 Task: In the  document Regularexercise.rtf, select heading and apply ' Italics' Use the "find feature" to find mentioned word and apply Strikethrough in: 'chronic diseases'. Insert smartchip (Place) on bottom of the page New York Insert the mentioned footnote for 30th word with font style Arial and font size 8: The source material provides additional context
Action: Mouse moved to (302, 346)
Screenshot: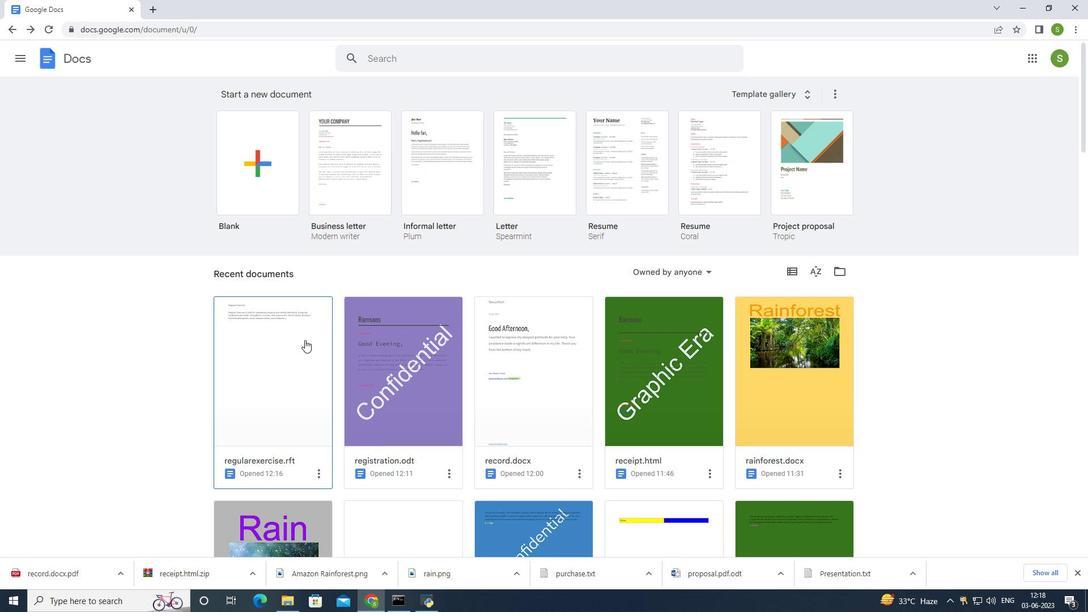 
Action: Mouse pressed left at (302, 346)
Screenshot: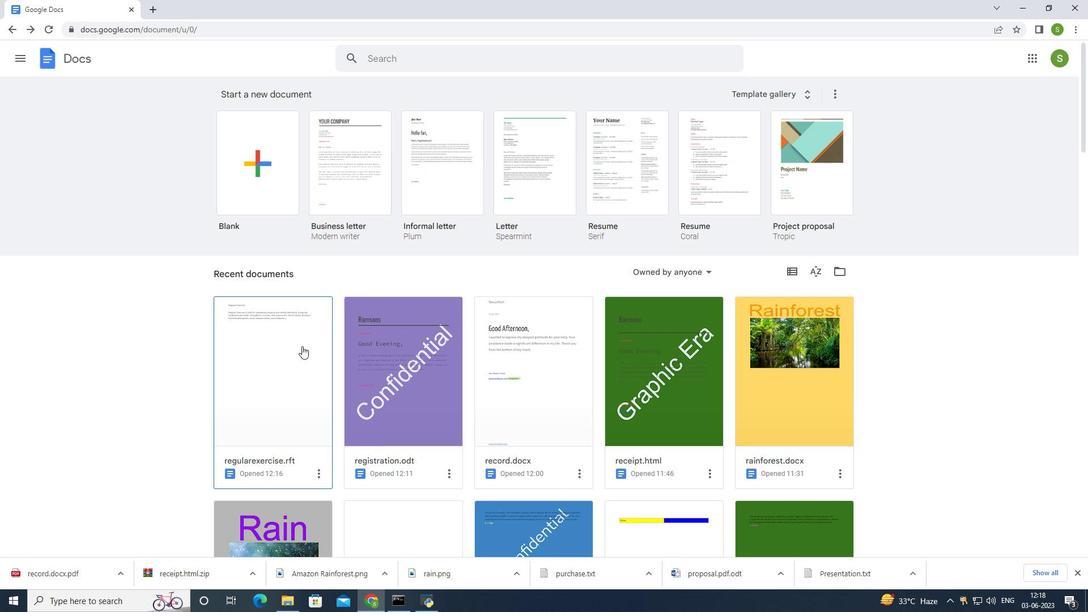 
Action: Mouse moved to (534, 163)
Screenshot: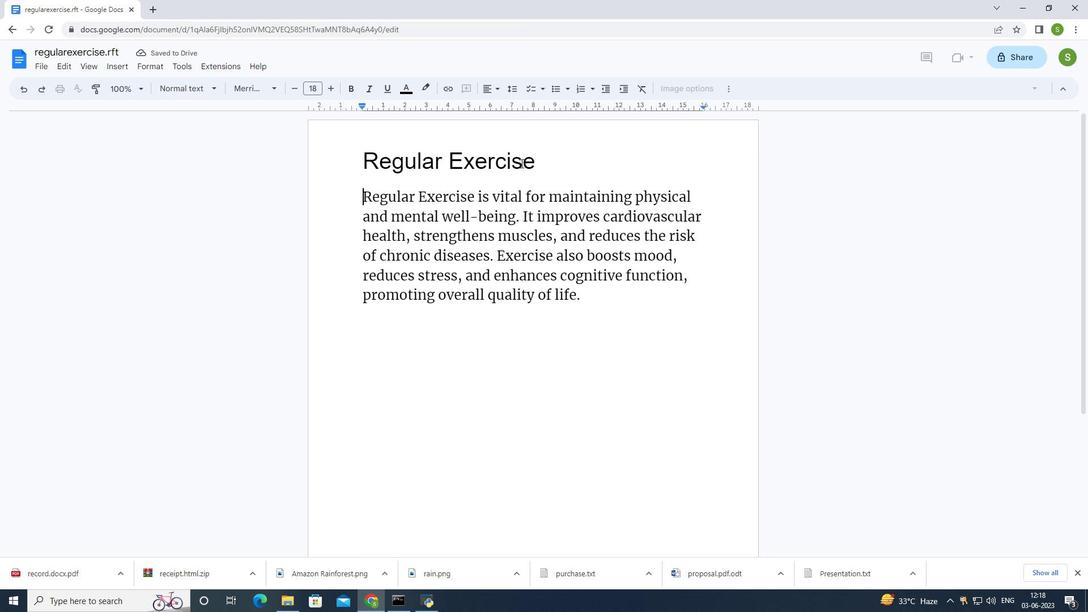 
Action: Mouse pressed left at (534, 163)
Screenshot: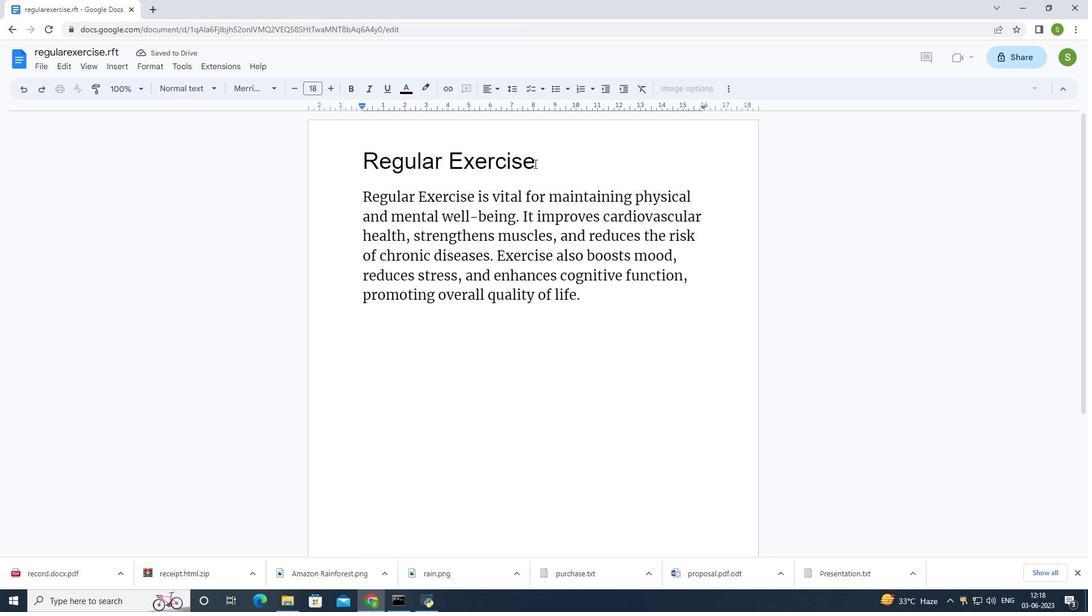 
Action: Mouse moved to (536, 162)
Screenshot: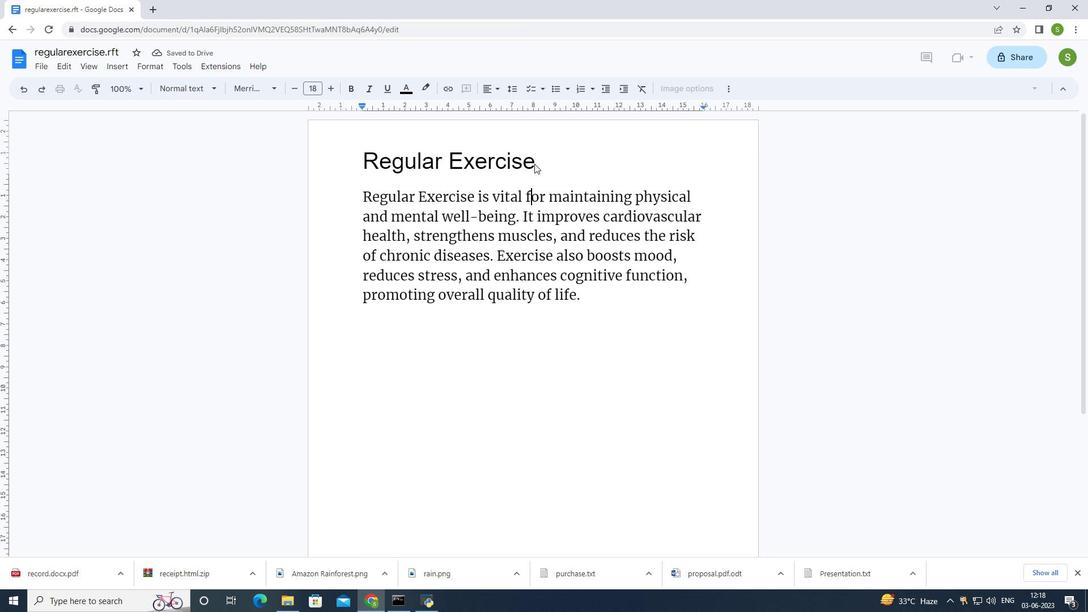 
Action: Mouse pressed left at (536, 162)
Screenshot: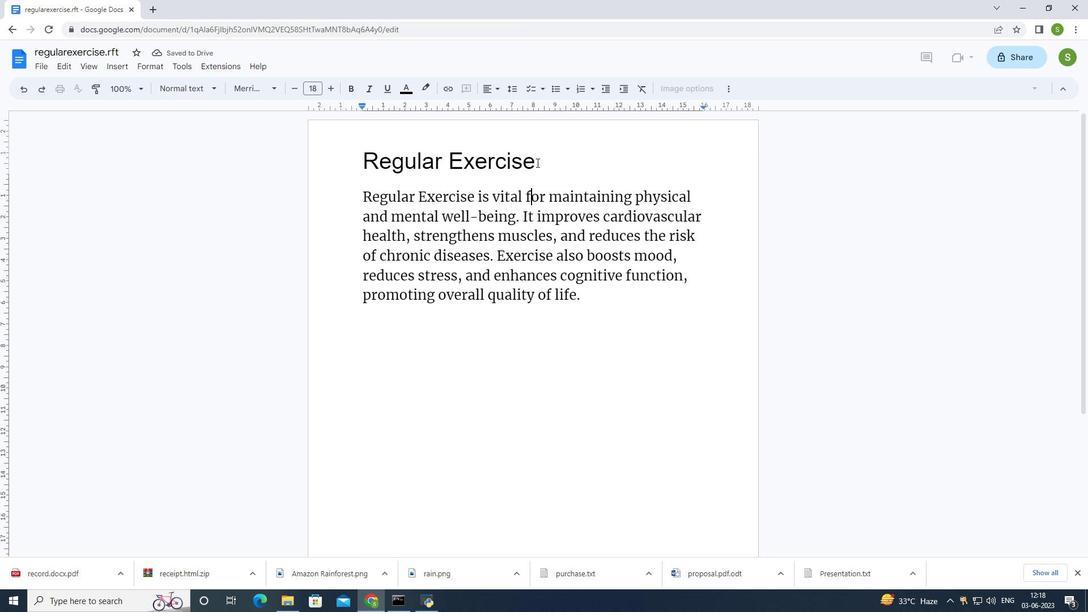 
Action: Mouse pressed left at (536, 162)
Screenshot: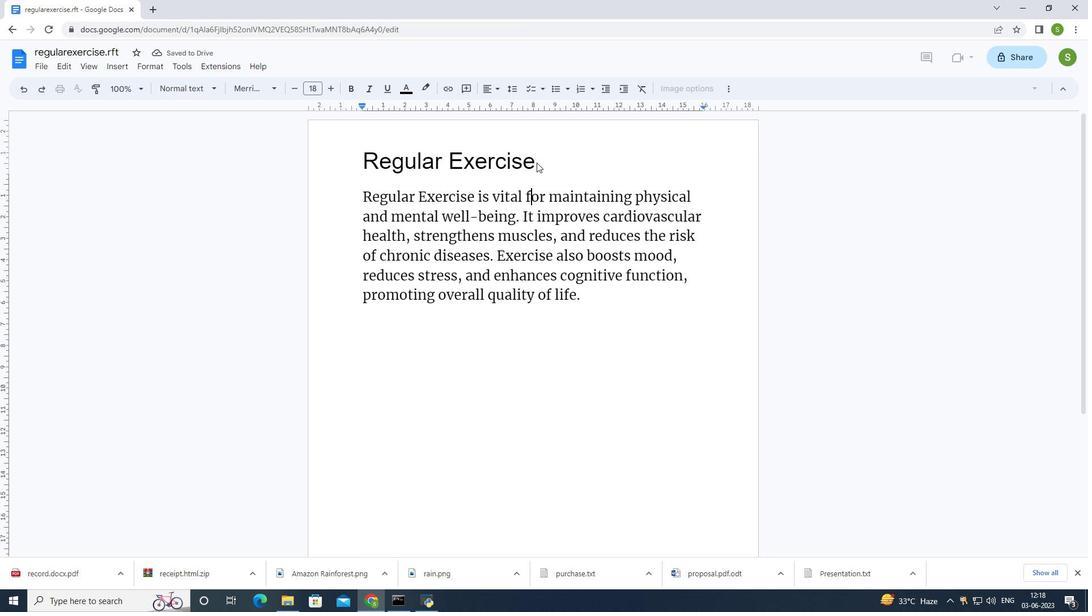 
Action: Mouse pressed left at (536, 162)
Screenshot: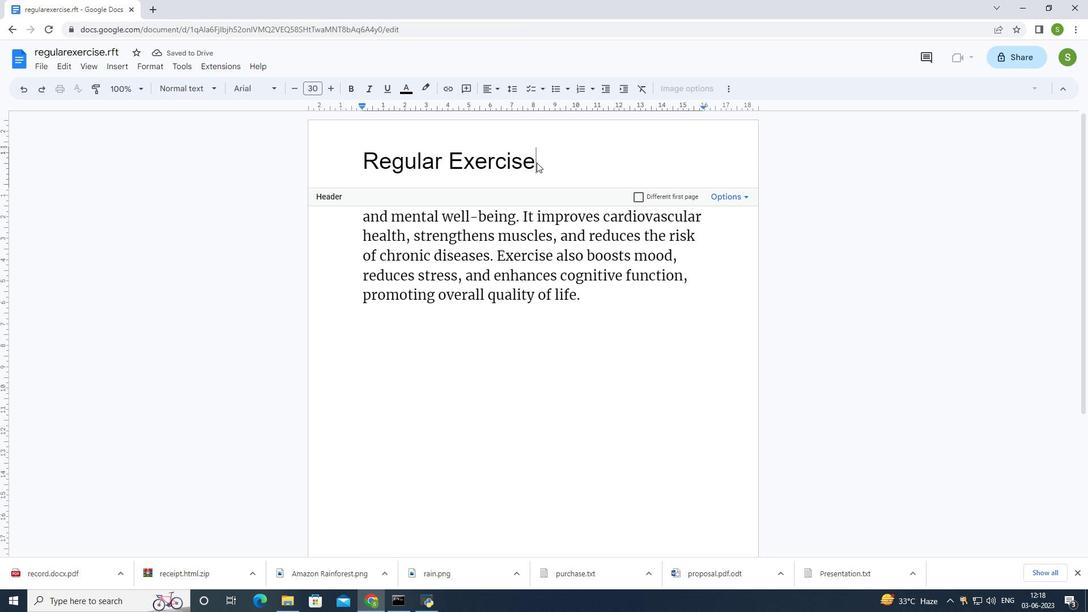 
Action: Mouse moved to (373, 91)
Screenshot: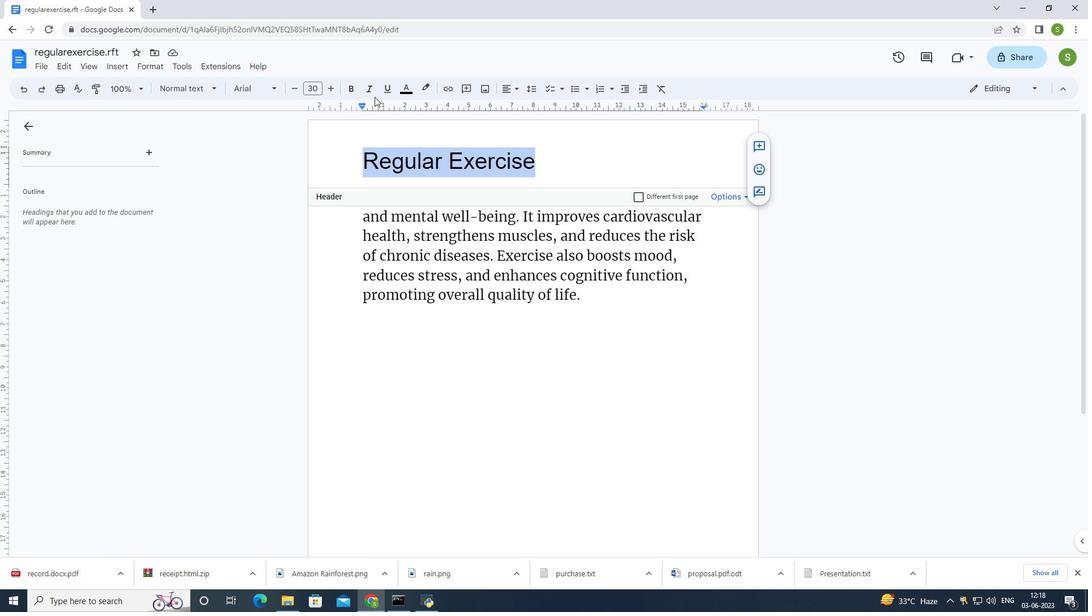 
Action: Mouse pressed left at (373, 91)
Screenshot: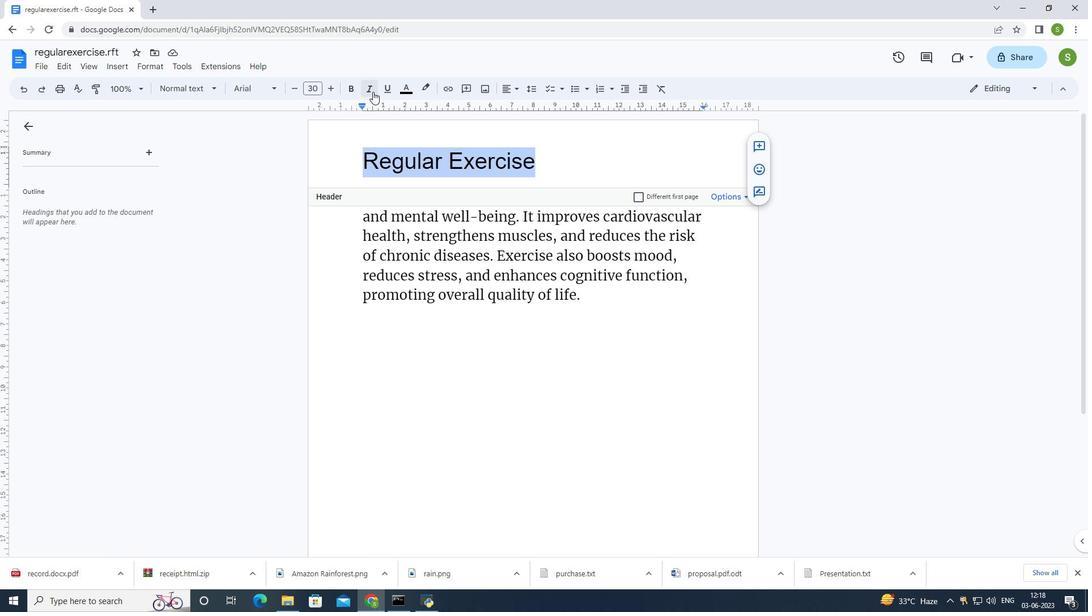 
Action: Mouse moved to (483, 373)
Screenshot: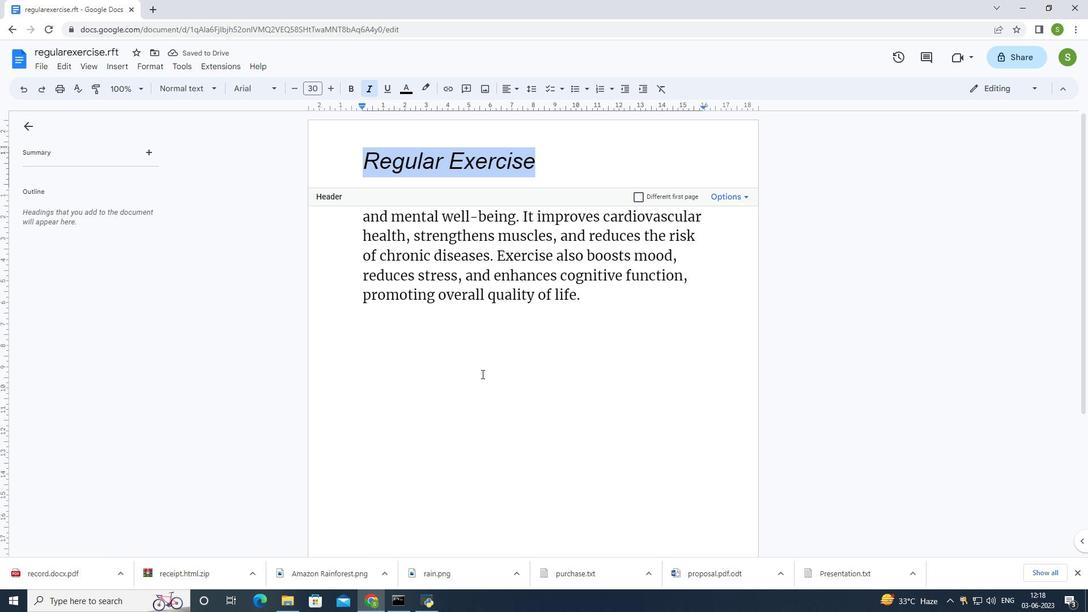 
Action: Mouse pressed left at (483, 373)
Screenshot: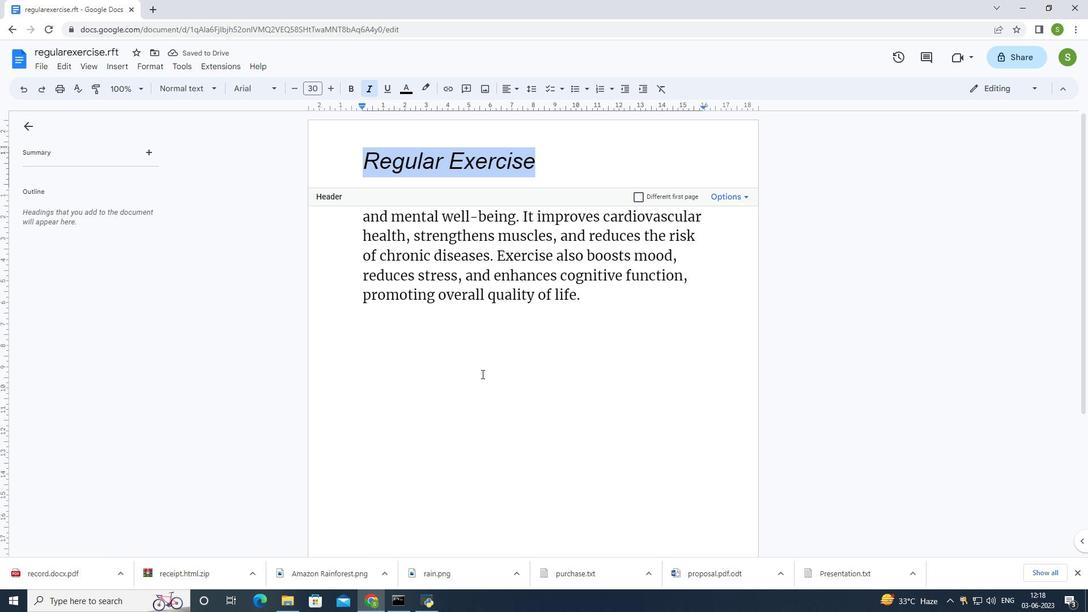 
Action: Mouse moved to (188, 68)
Screenshot: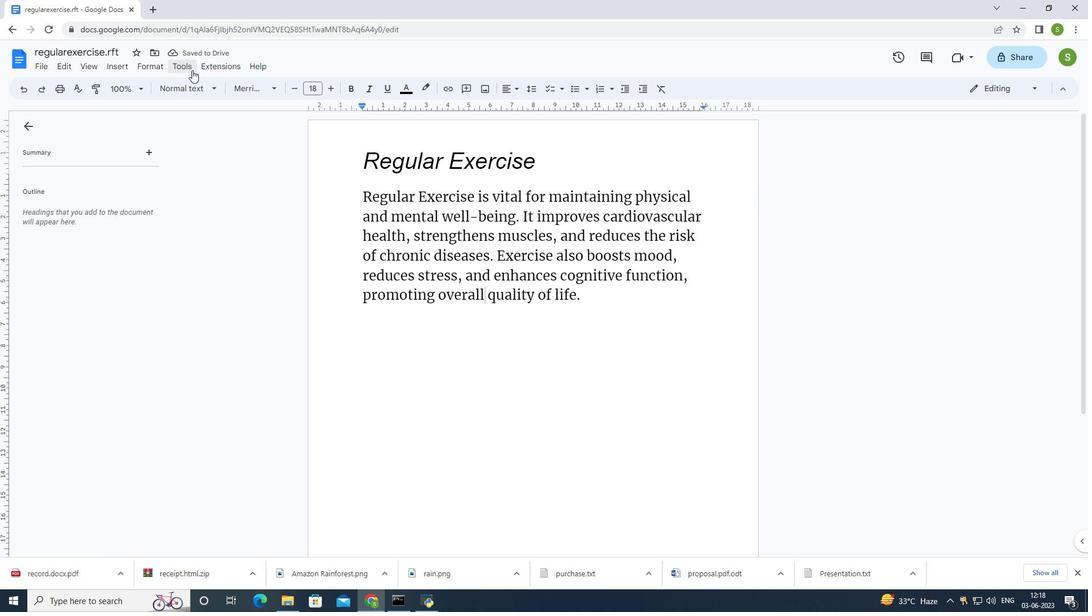 
Action: Mouse pressed left at (188, 68)
Screenshot: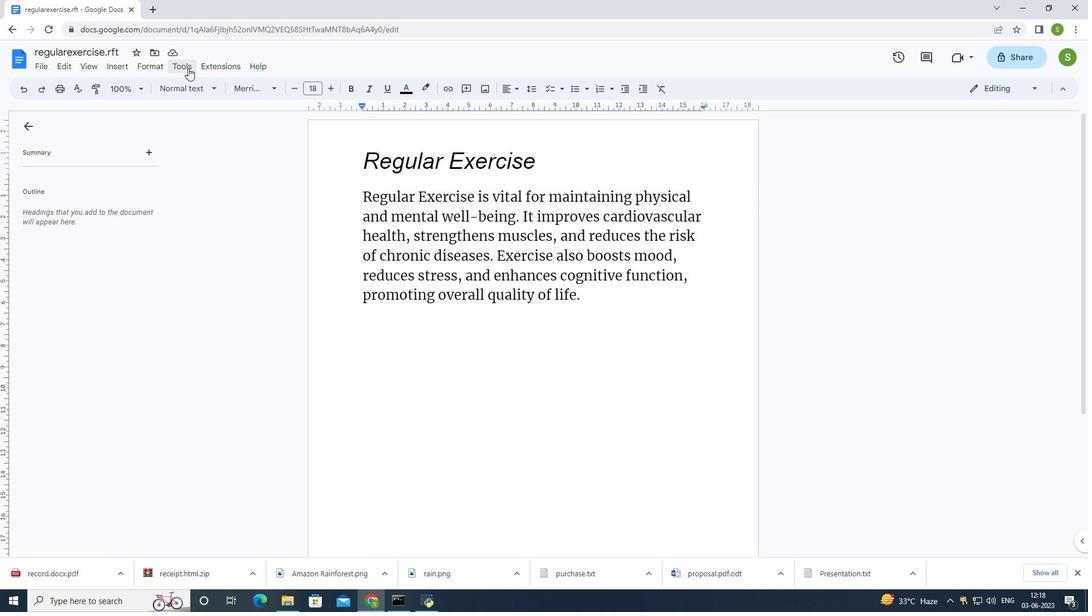 
Action: Mouse moved to (85, 259)
Screenshot: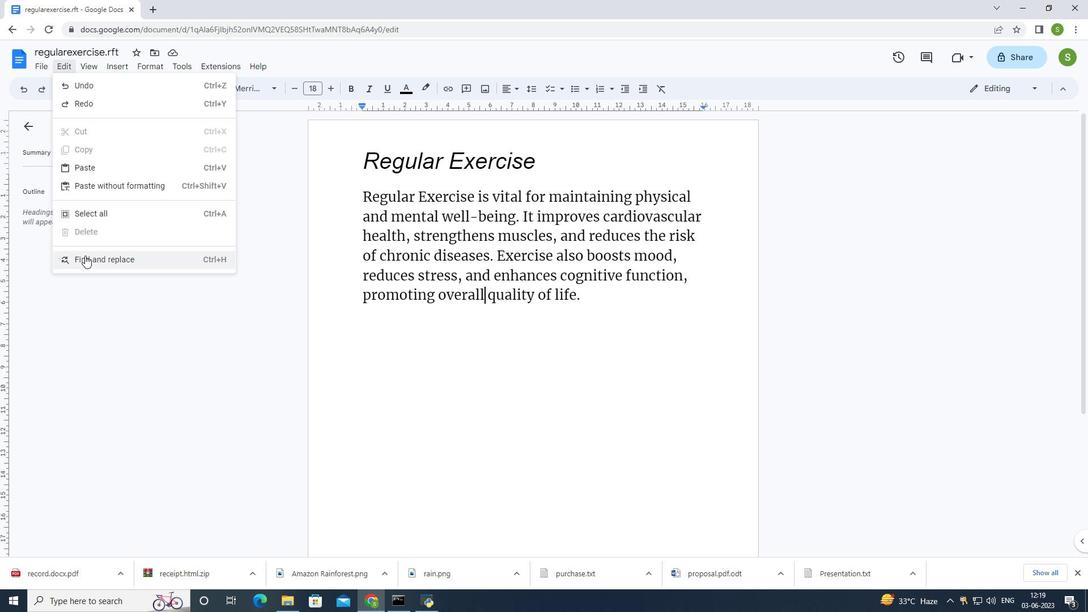 
Action: Mouse pressed left at (85, 259)
Screenshot: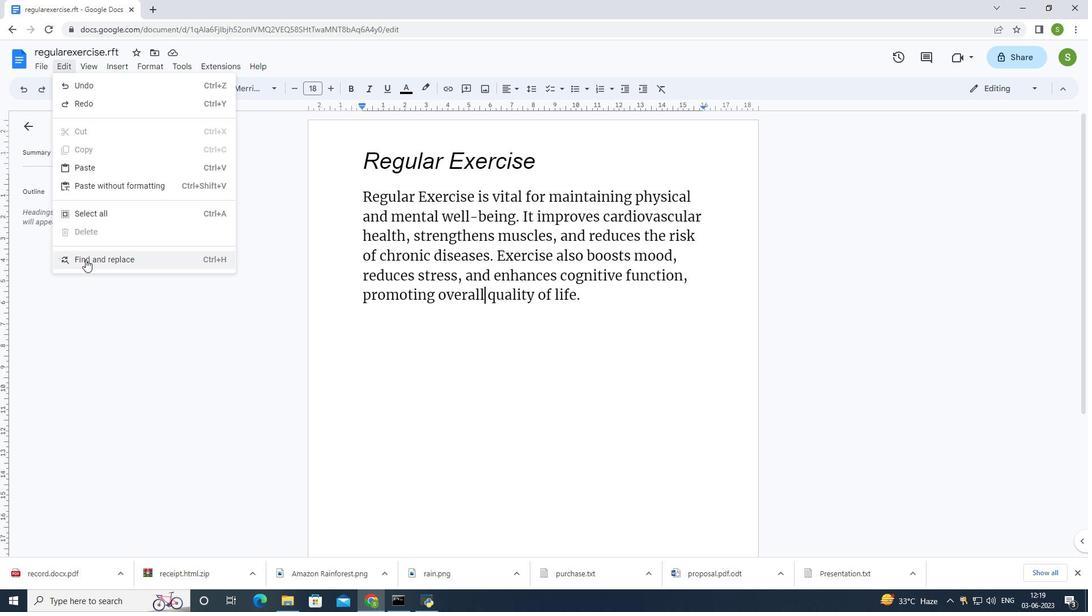 
Action: Mouse moved to (530, 243)
Screenshot: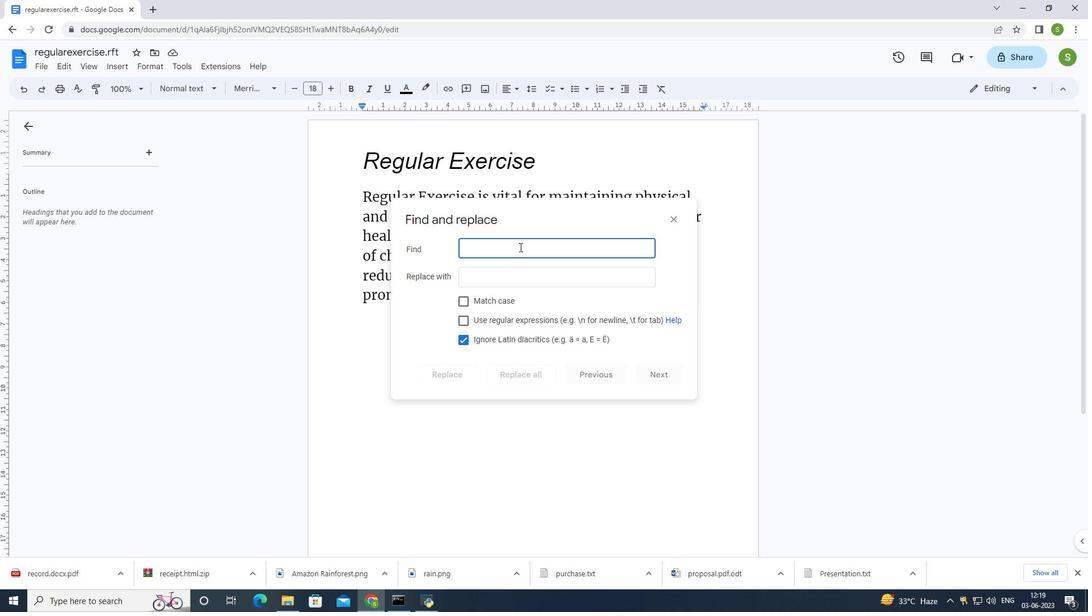
Action: Key pressed chronic
Screenshot: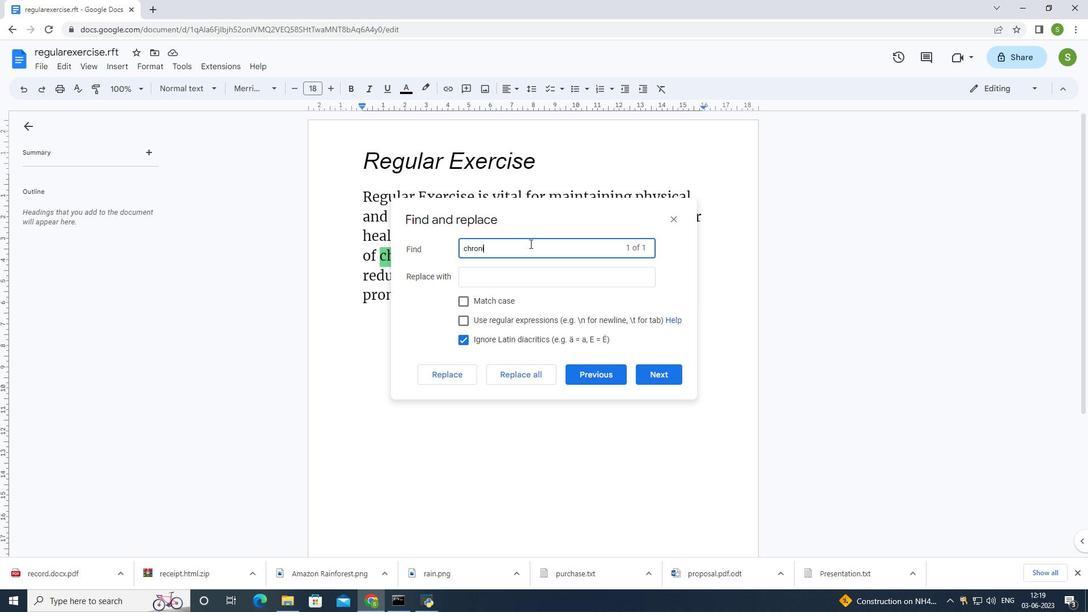 
Action: Mouse moved to (525, 273)
Screenshot: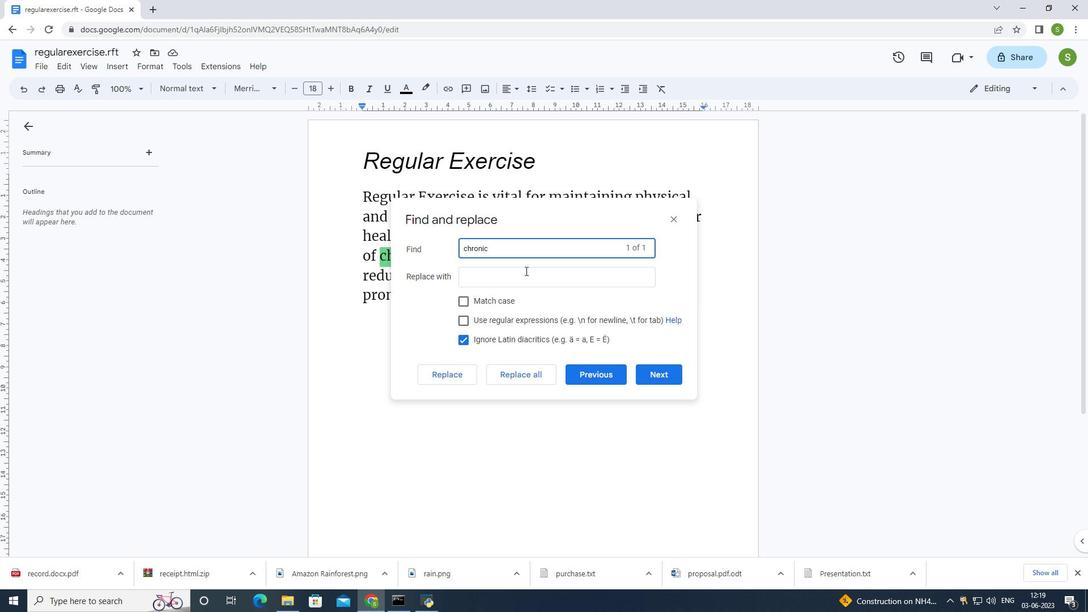 
Action: Mouse pressed left at (525, 273)
Screenshot: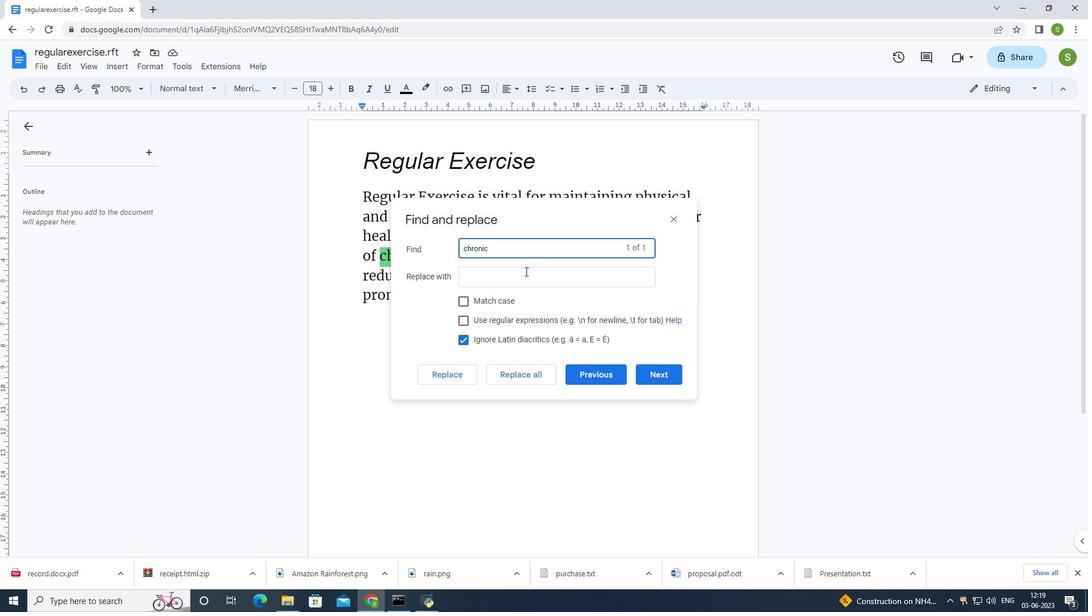 
Action: Mouse moved to (548, 263)
Screenshot: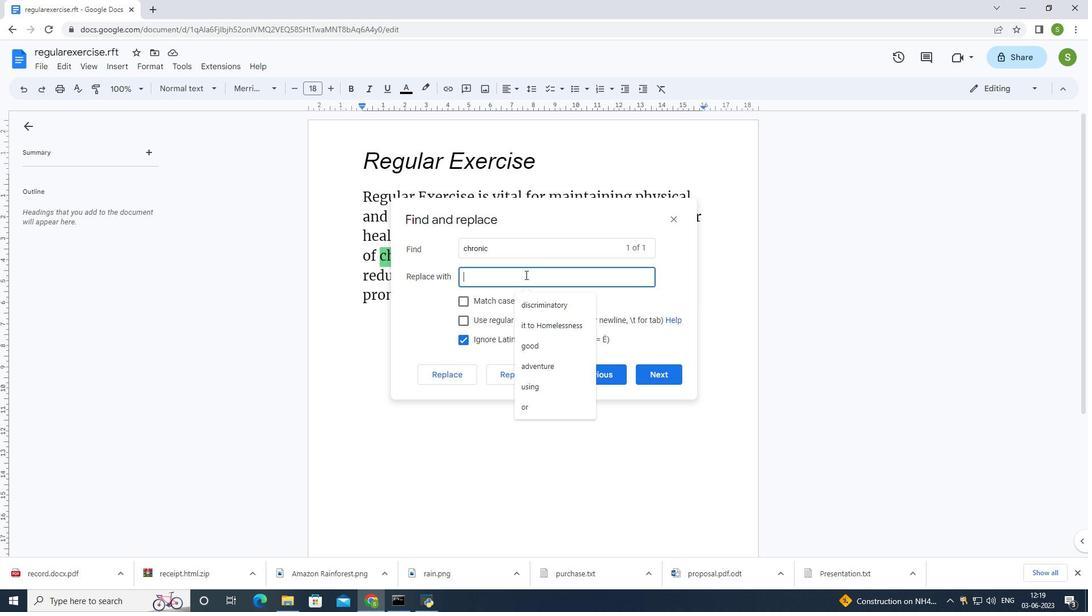 
Action: Key pressed diseases
Screenshot: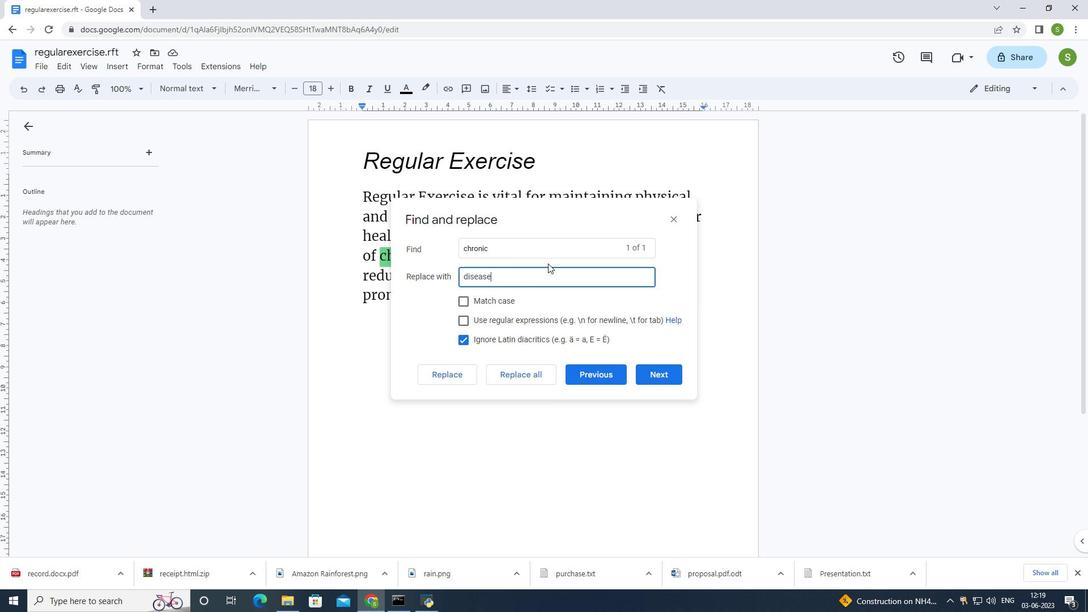 
Action: Mouse moved to (456, 379)
Screenshot: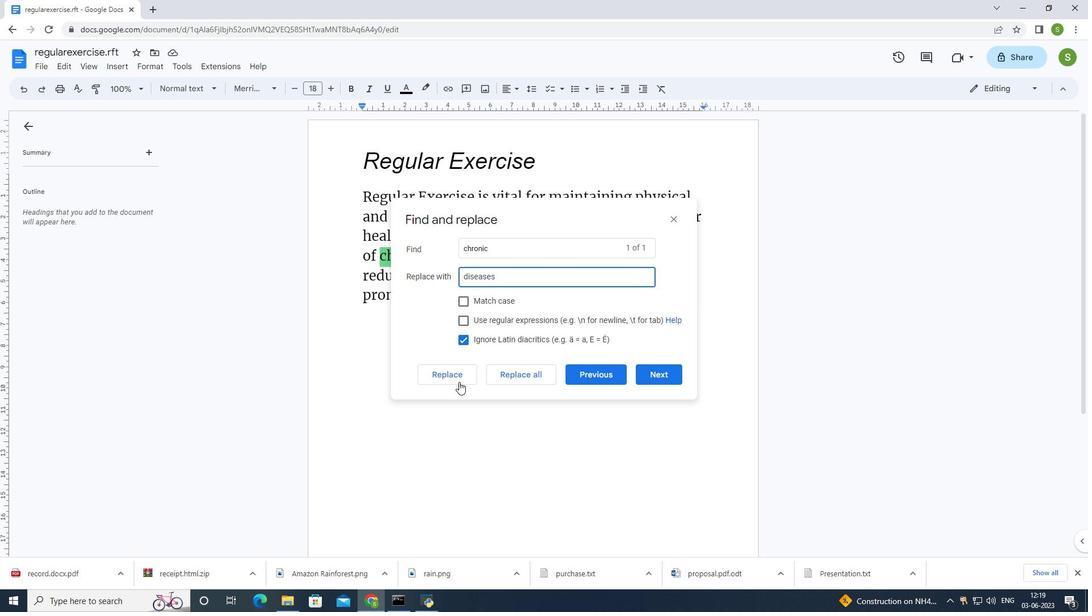 
Action: Mouse pressed left at (456, 379)
Screenshot: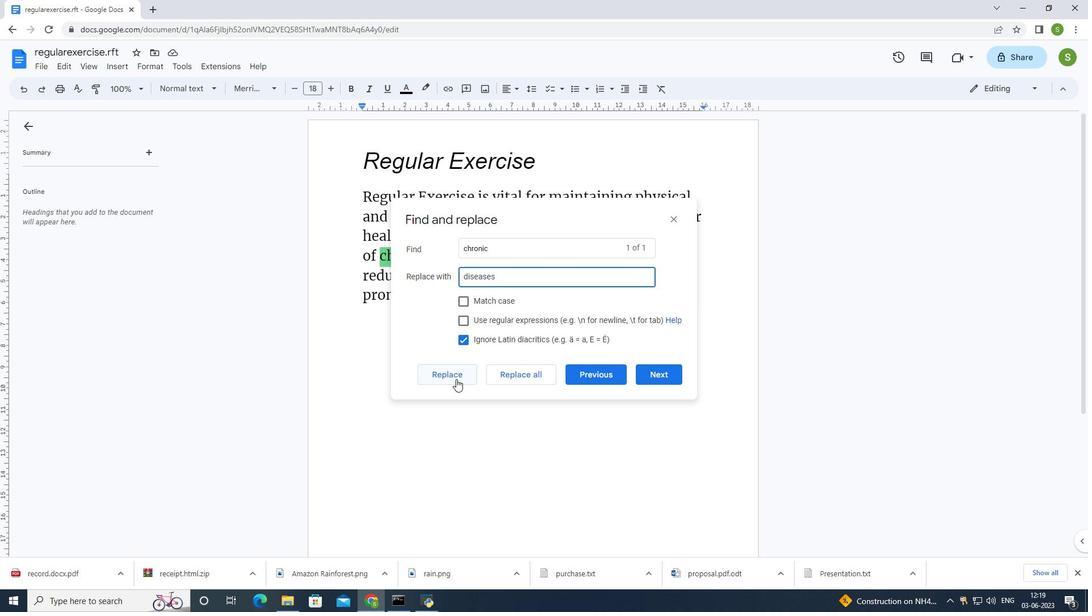 
Action: Mouse moved to (669, 219)
Screenshot: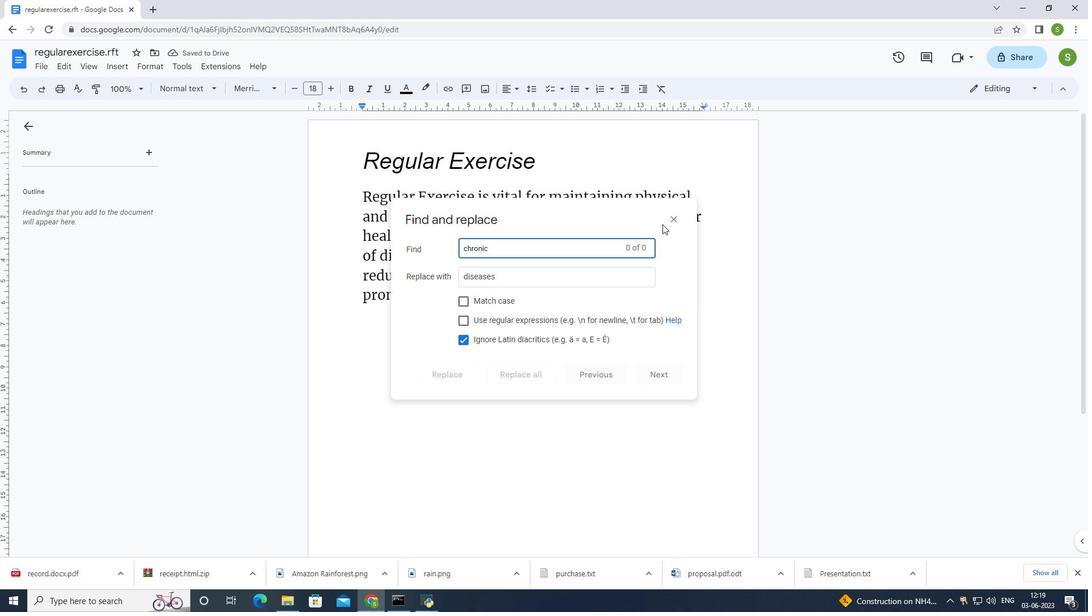 
Action: Mouse pressed left at (669, 219)
Screenshot: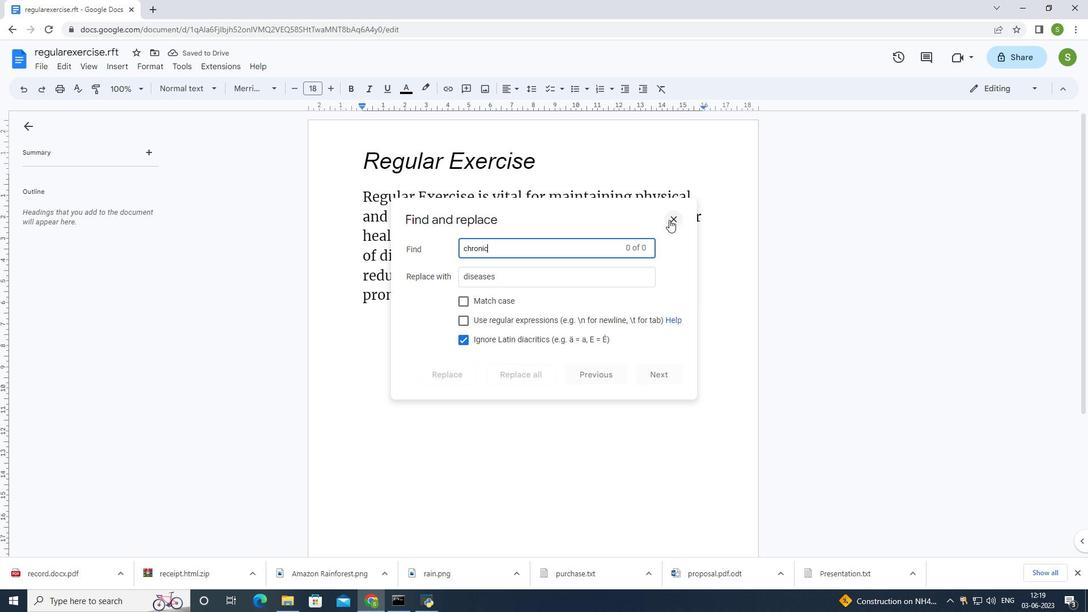 
Action: Mouse moved to (584, 297)
Screenshot: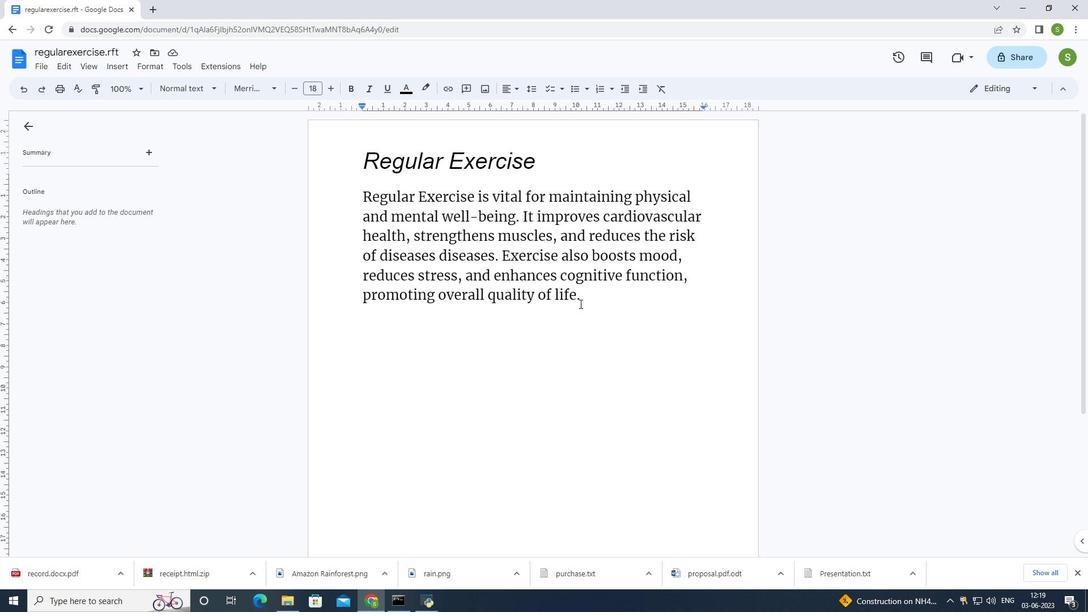 
Action: Mouse pressed left at (584, 297)
Screenshot: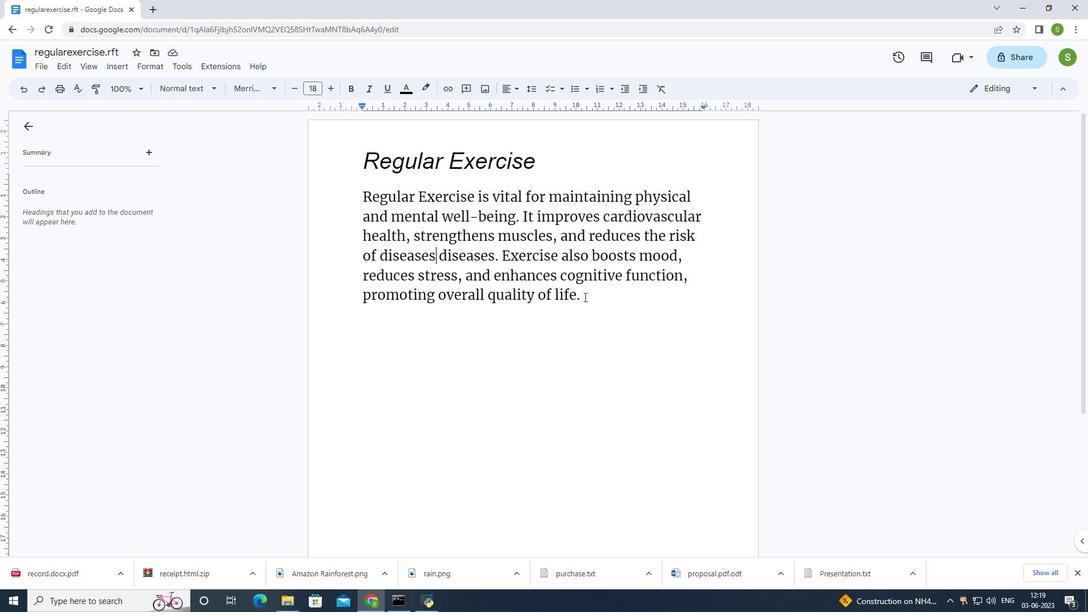
Action: Mouse moved to (425, 257)
Screenshot: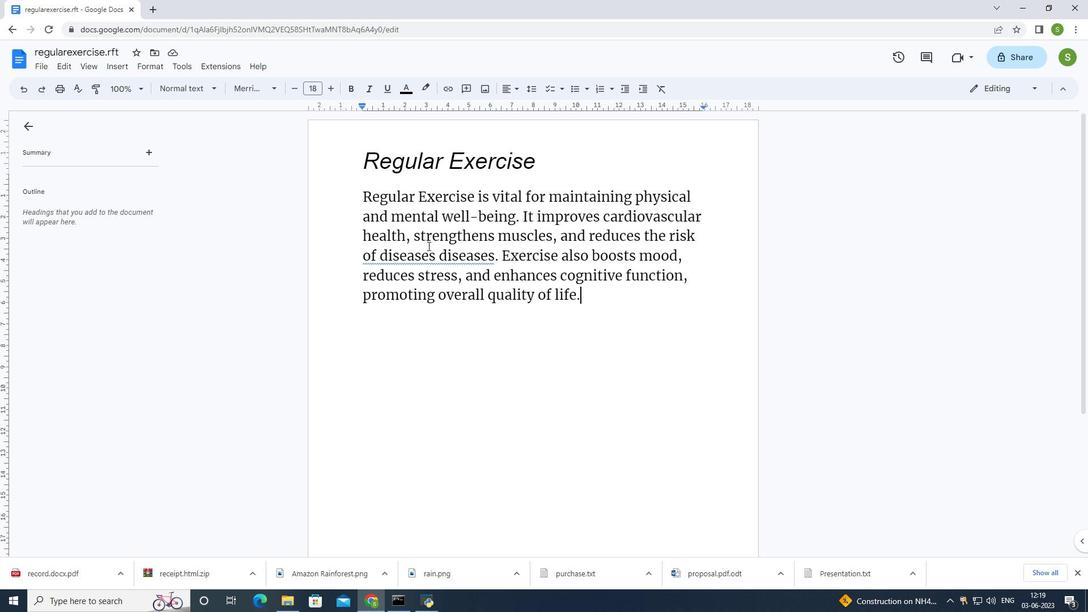 
Action: Mouse pressed left at (425, 257)
Screenshot: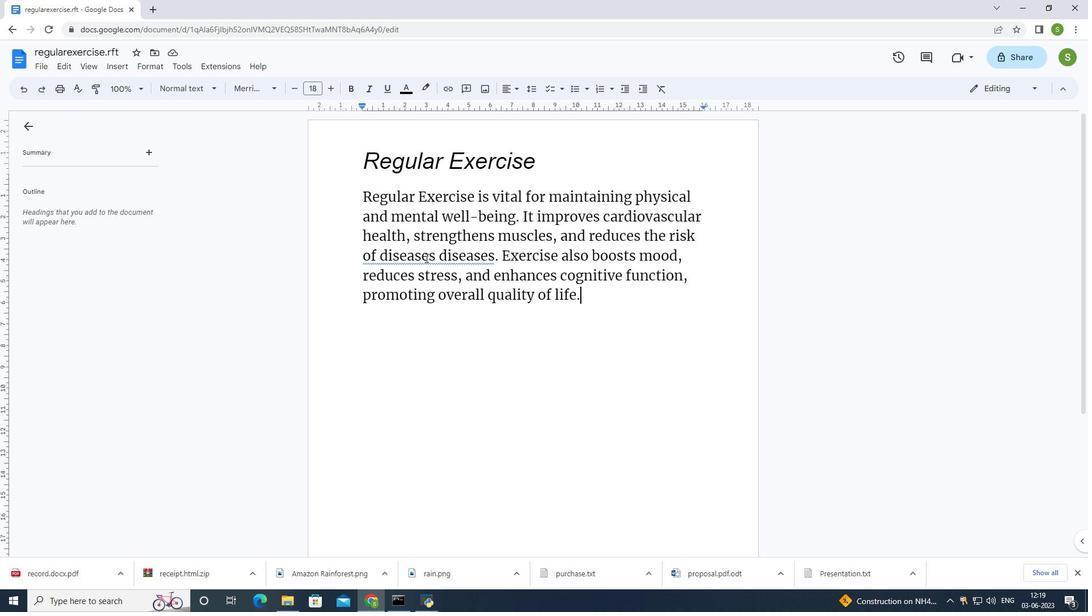 
Action: Mouse pressed right at (425, 257)
Screenshot: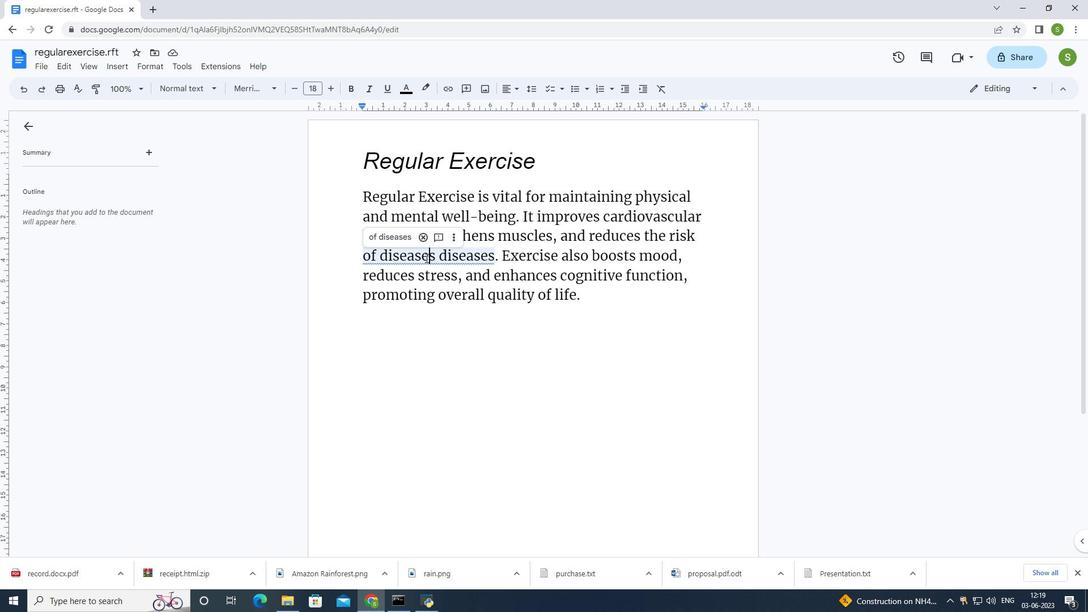 
Action: Mouse moved to (459, 289)
Screenshot: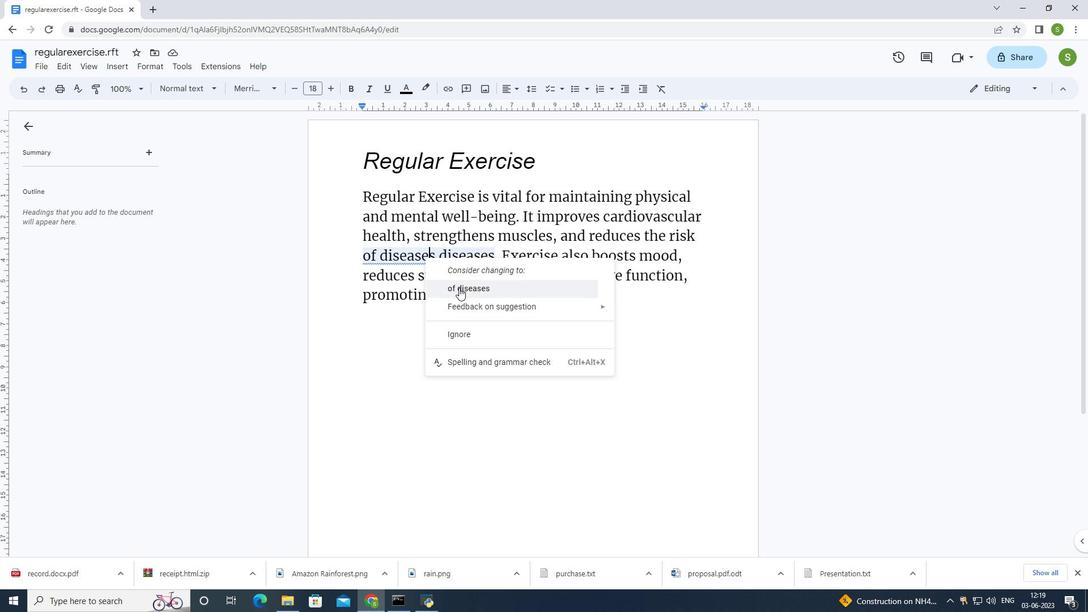 
Action: Mouse pressed left at (459, 289)
Screenshot: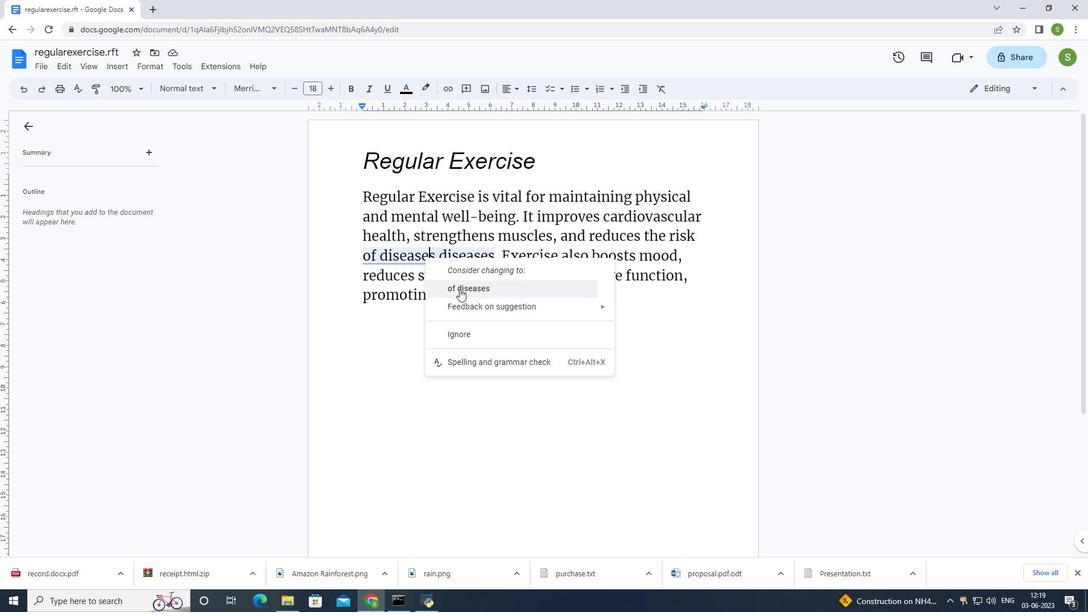 
Action: Mouse moved to (601, 306)
Screenshot: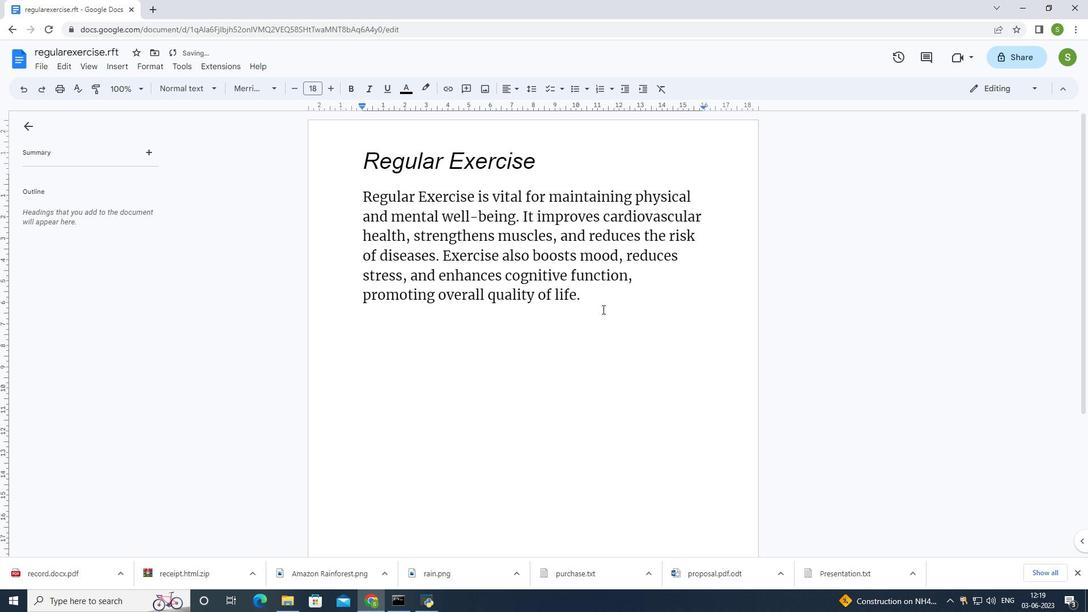 
Action: Mouse pressed left at (601, 306)
Screenshot: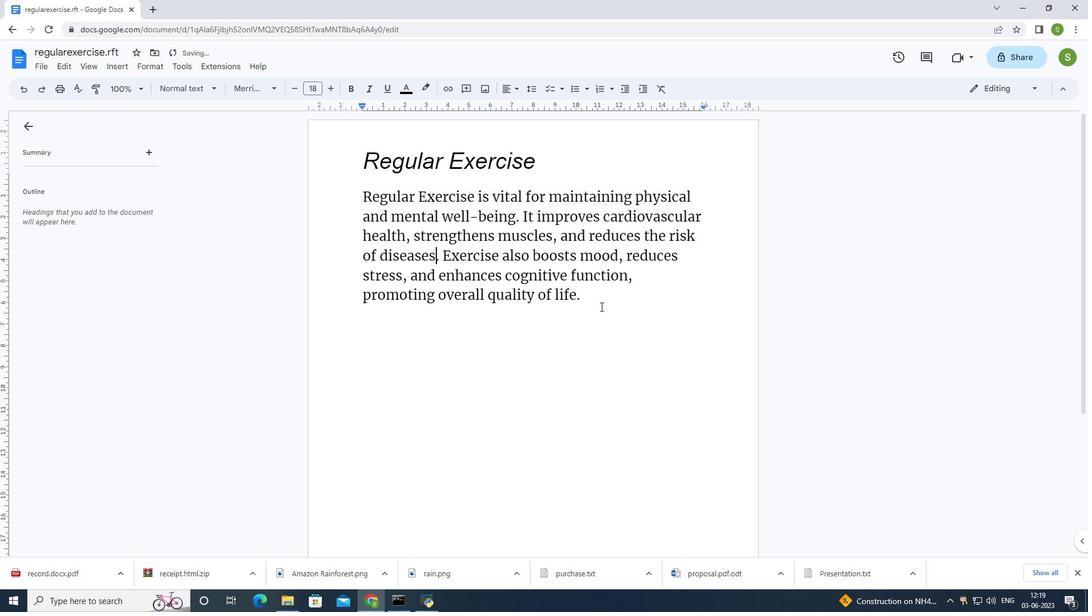 
Action: Mouse moved to (601, 311)
Screenshot: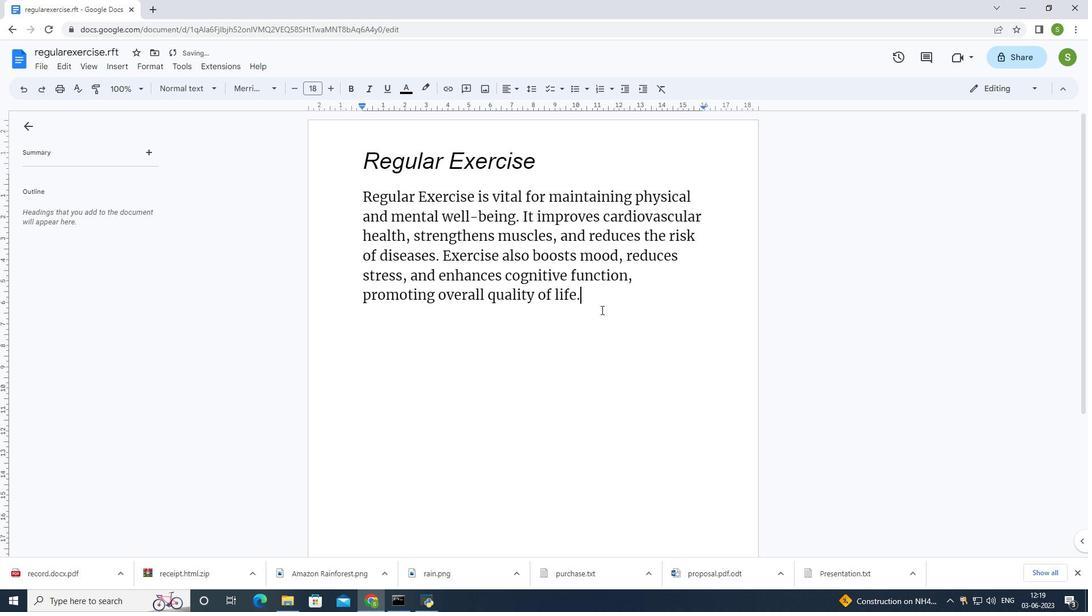 
Action: Key pressed <Key.enter><Key.enter><Key.enter><Key.enter><Key.enter><Key.enter><Key.enter><Key.enter><Key.enter>
Screenshot: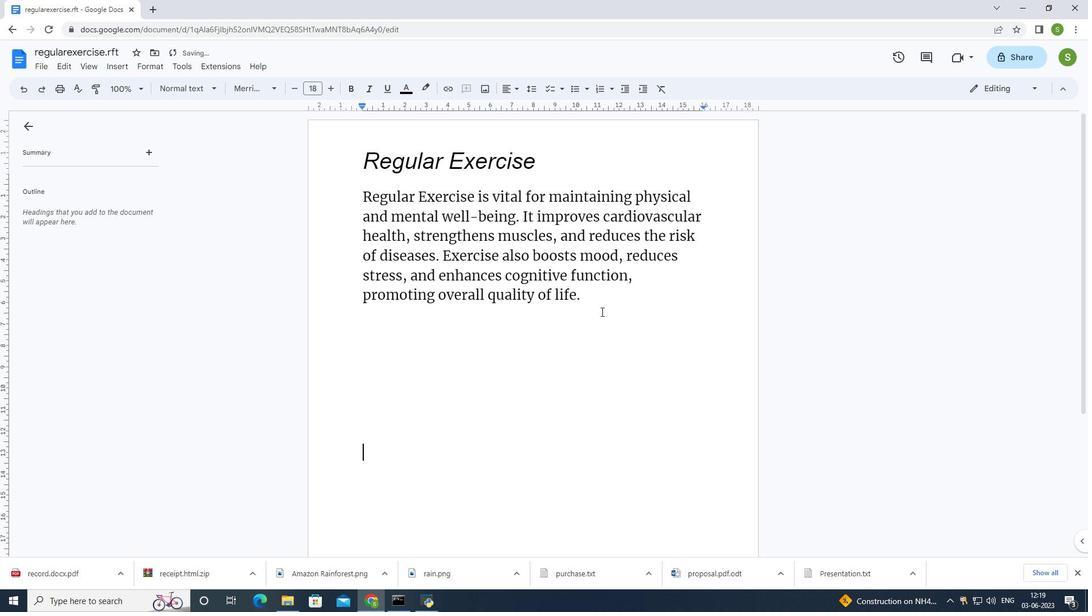 
Action: Mouse moved to (599, 312)
Screenshot: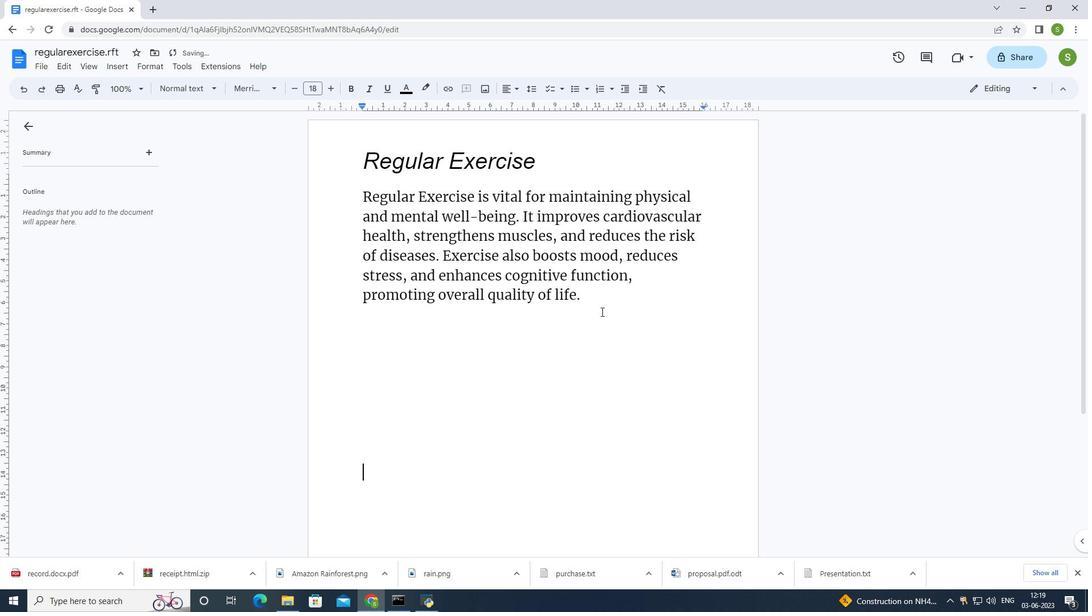 
Action: Key pressed <Key.enter><Key.enter><Key.enter><Key.enter><Key.enter><Key.enter>
Screenshot: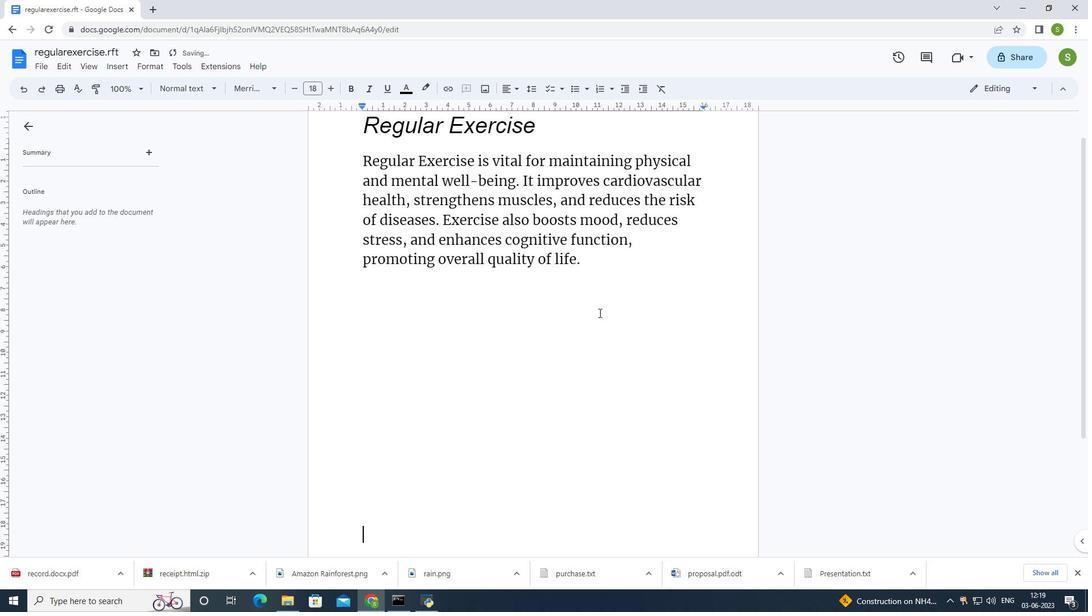 
Action: Mouse moved to (113, 64)
Screenshot: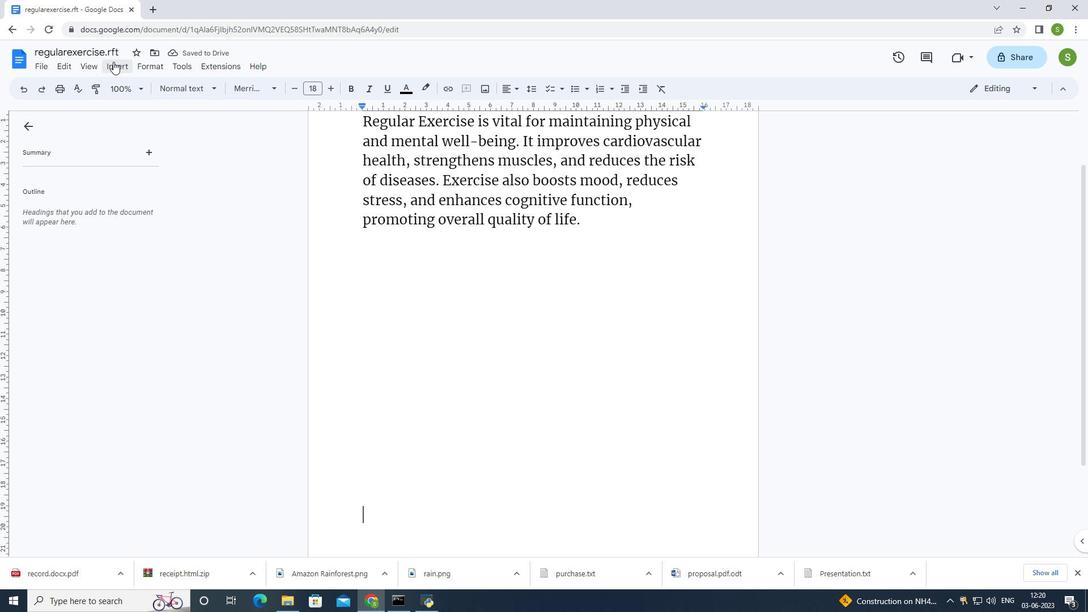 
Action: Mouse pressed left at (113, 64)
Screenshot: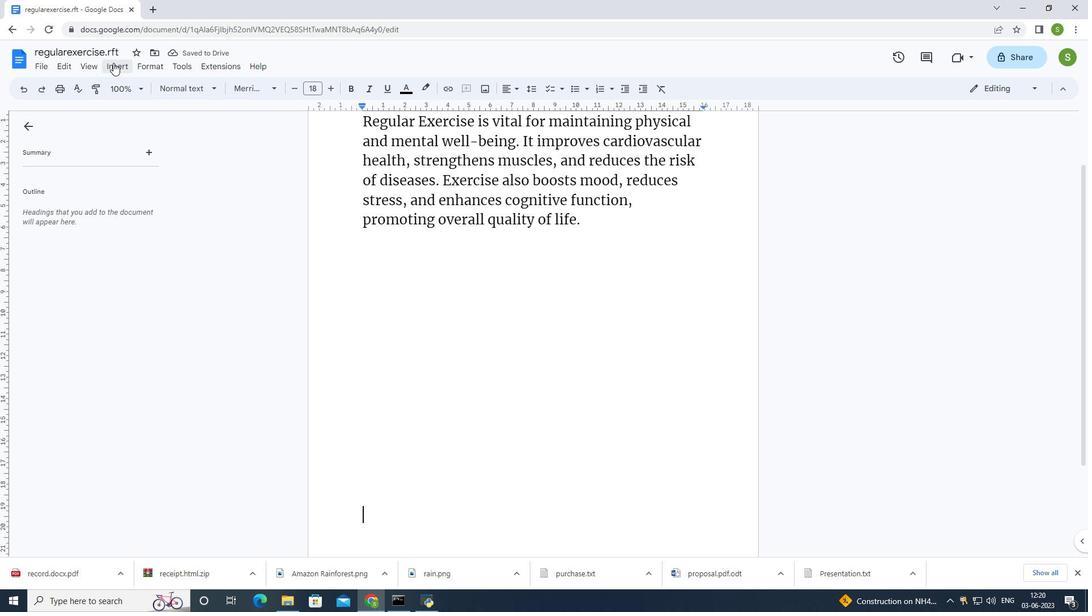 
Action: Mouse moved to (140, 193)
Screenshot: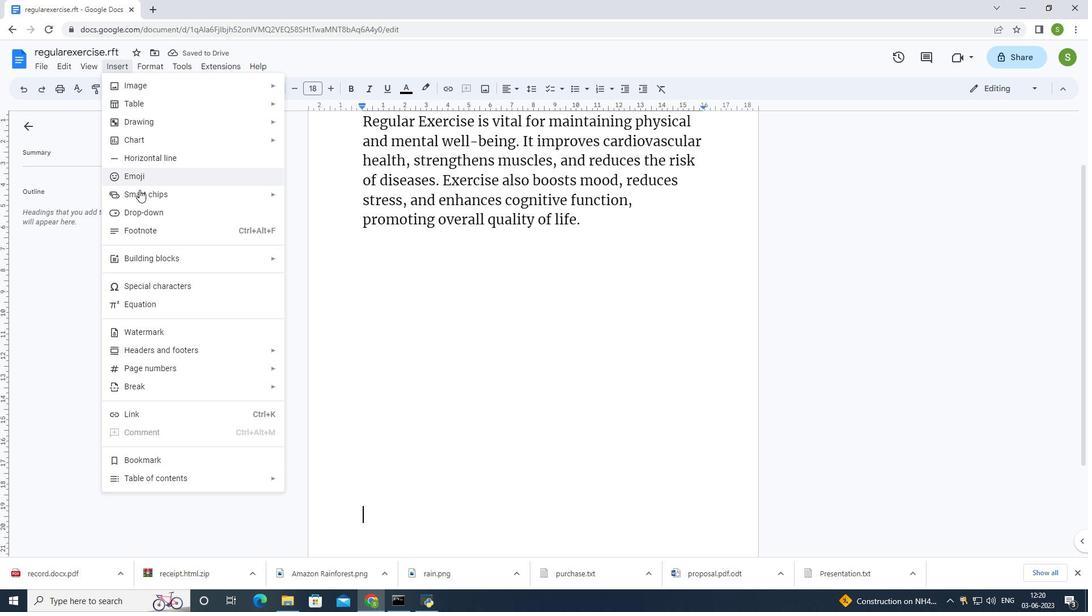 
Action: Mouse pressed left at (140, 193)
Screenshot: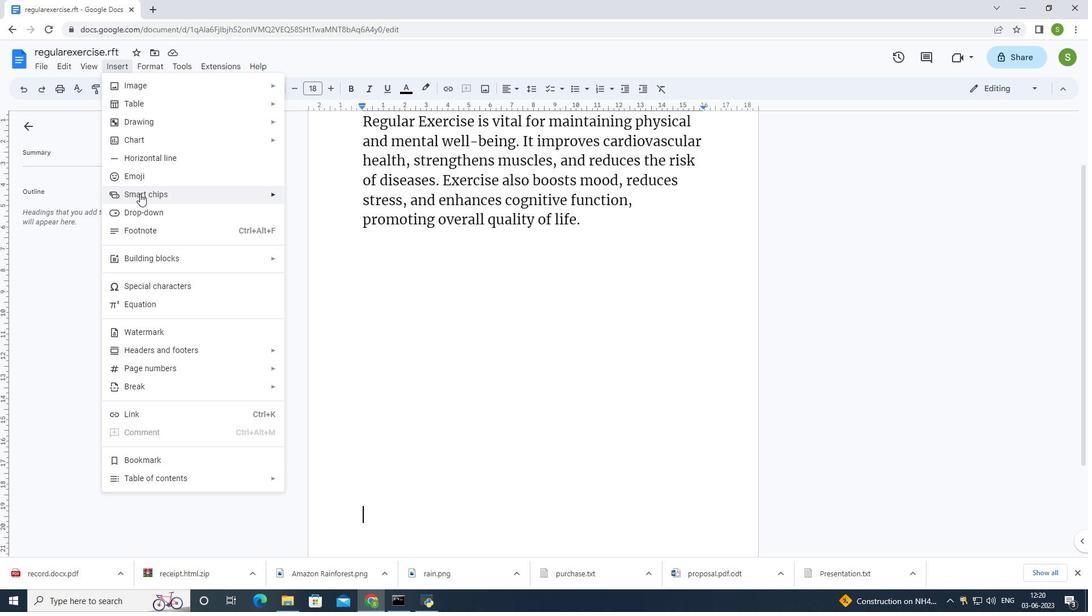 
Action: Mouse moved to (331, 269)
Screenshot: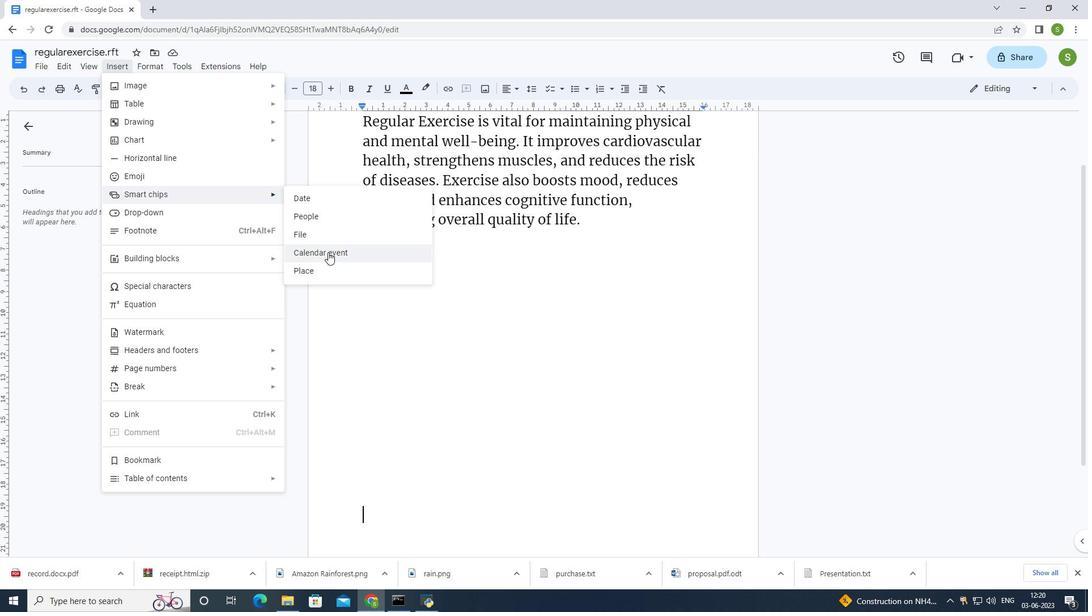 
Action: Mouse pressed left at (331, 269)
Screenshot: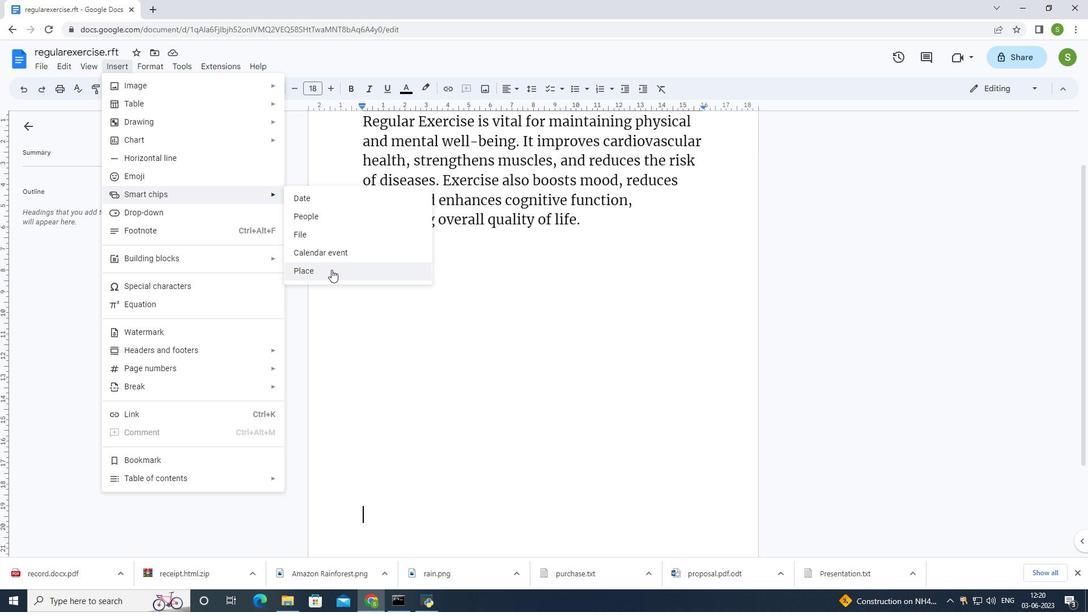 
Action: Mouse moved to (559, 433)
Screenshot: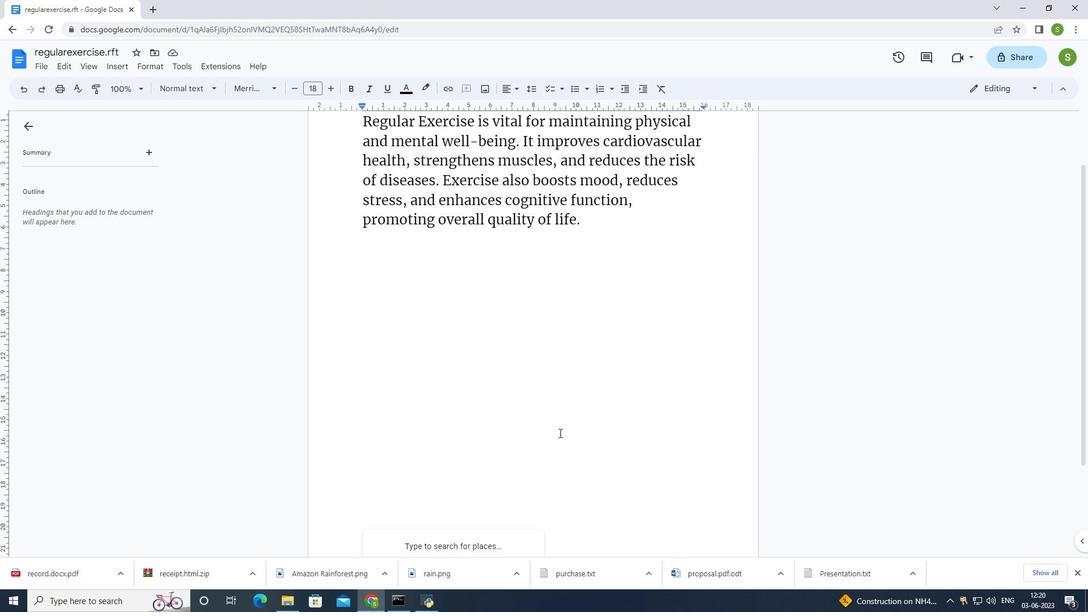 
Action: Mouse scrolled (559, 433) with delta (0, 0)
Screenshot: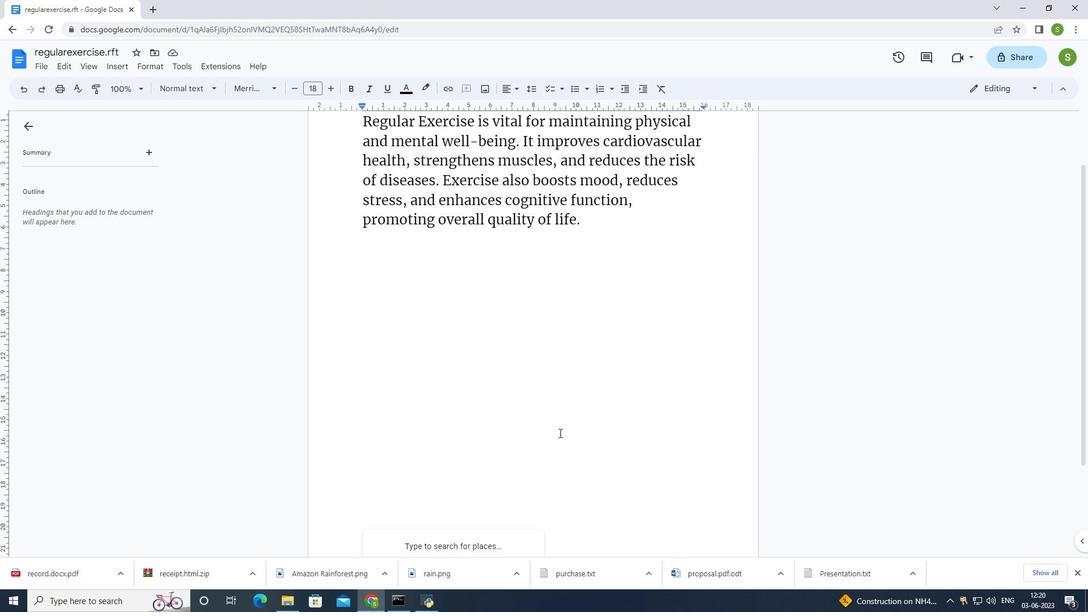 
Action: Mouse moved to (559, 437)
Screenshot: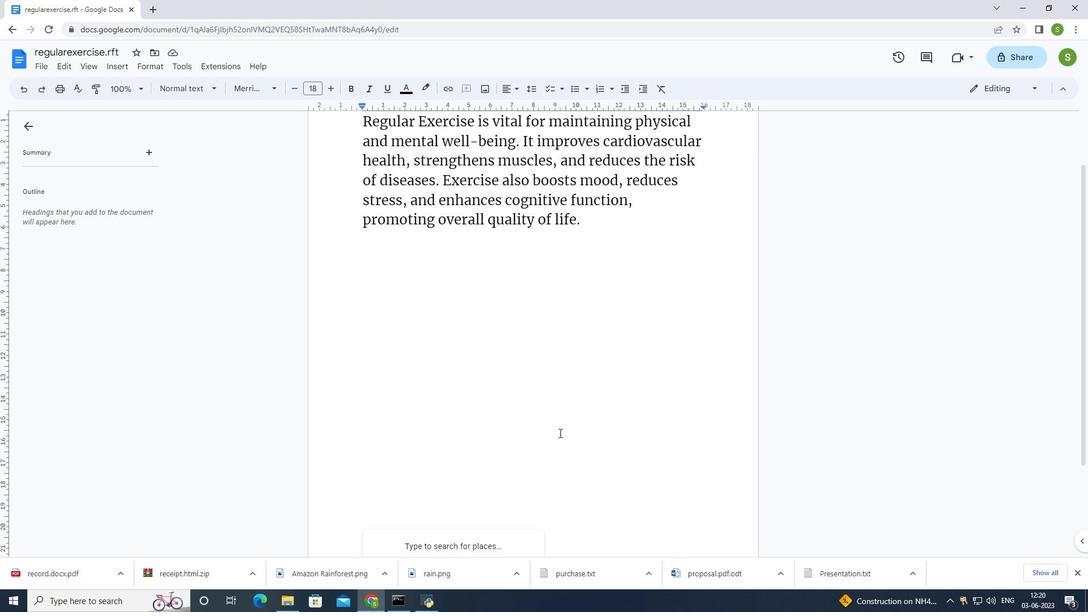 
Action: Mouse scrolled (559, 436) with delta (0, 0)
Screenshot: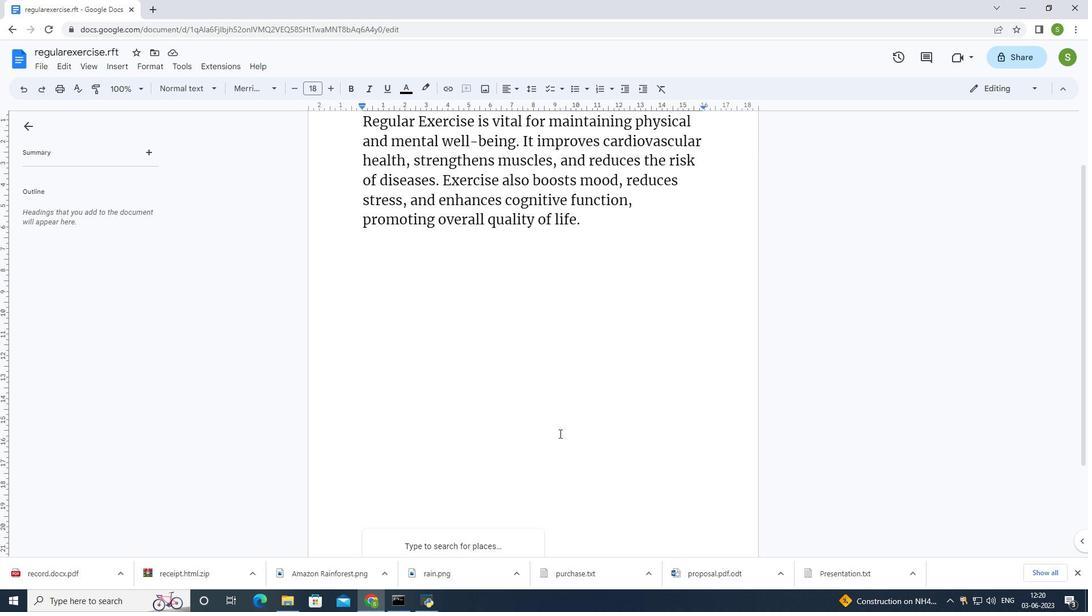 
Action: Mouse moved to (559, 438)
Screenshot: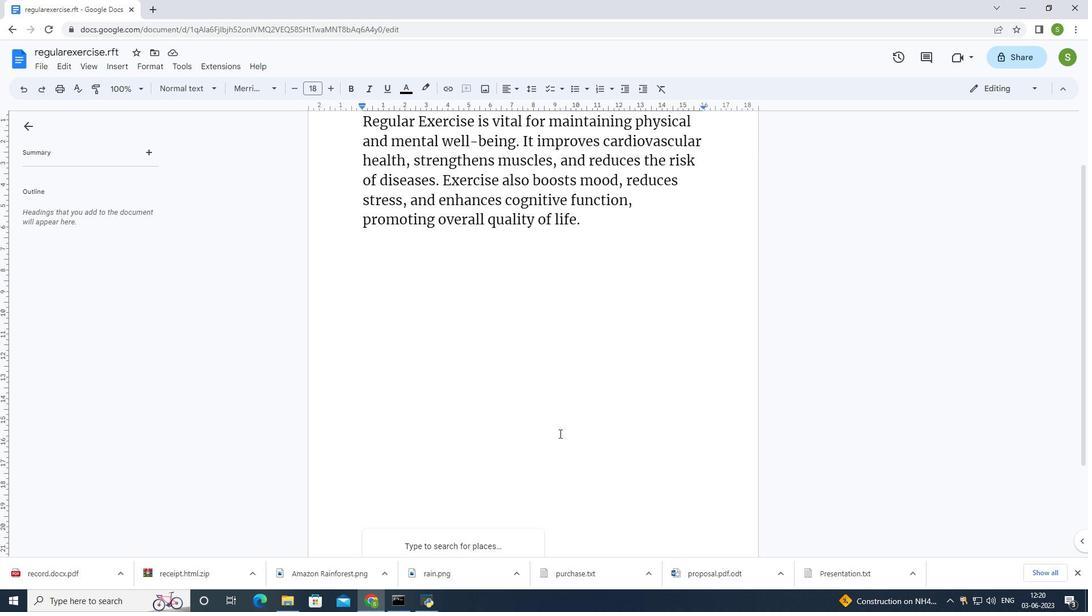 
Action: Mouse scrolled (559, 437) with delta (0, 0)
Screenshot: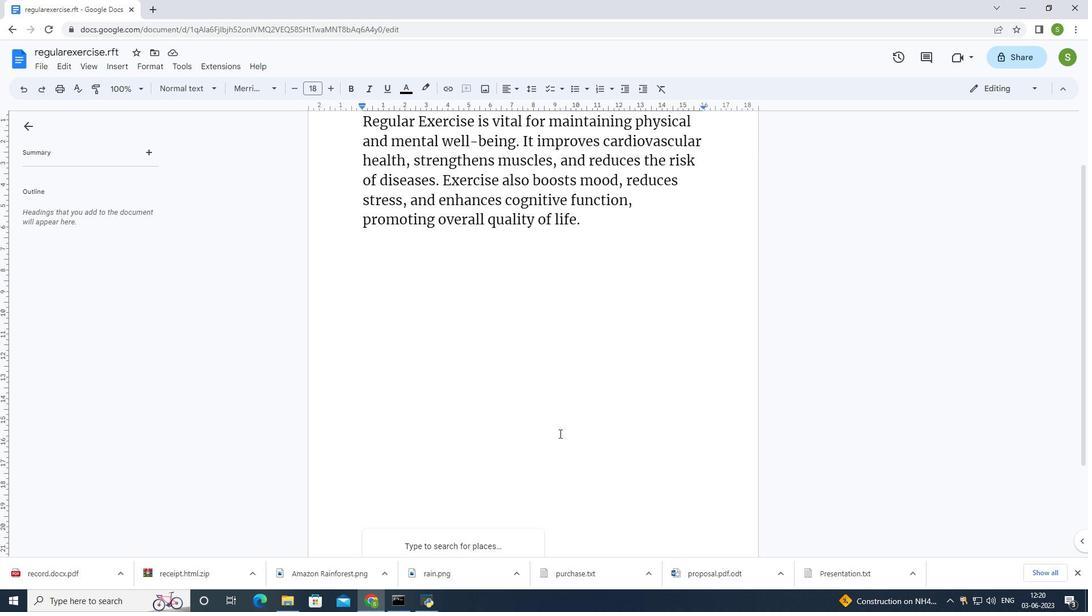 
Action: Mouse moved to (559, 438)
Screenshot: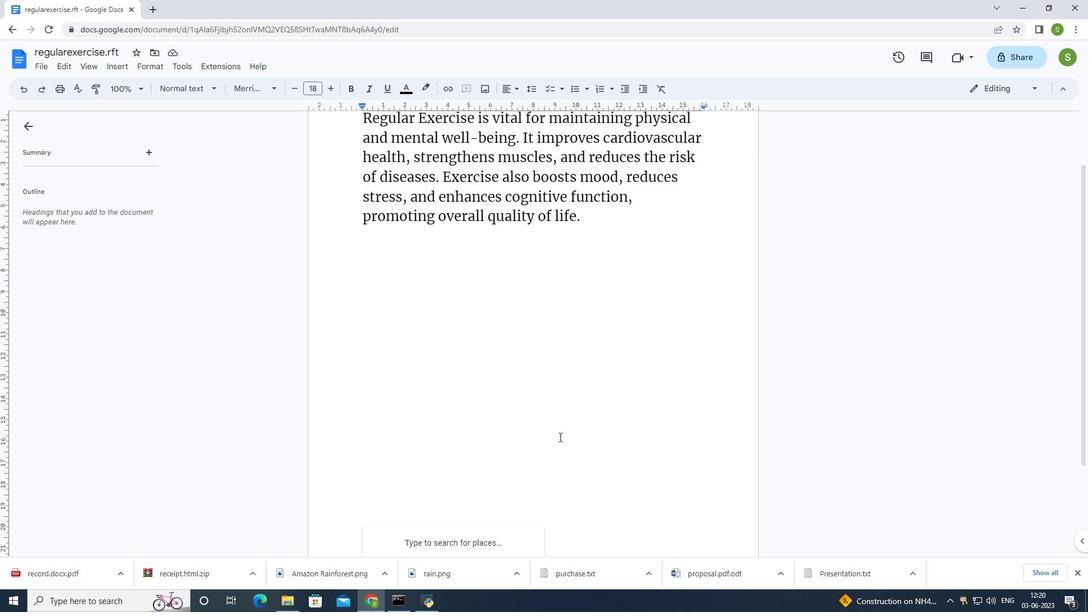 
Action: Mouse scrolled (559, 438) with delta (0, 0)
Screenshot: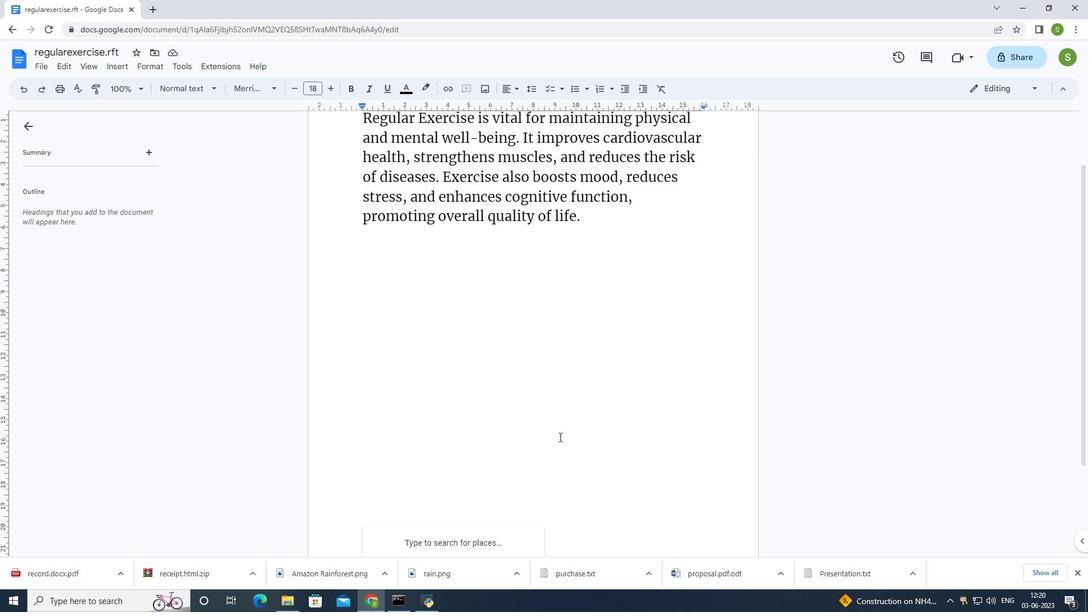 
Action: Mouse moved to (557, 439)
Screenshot: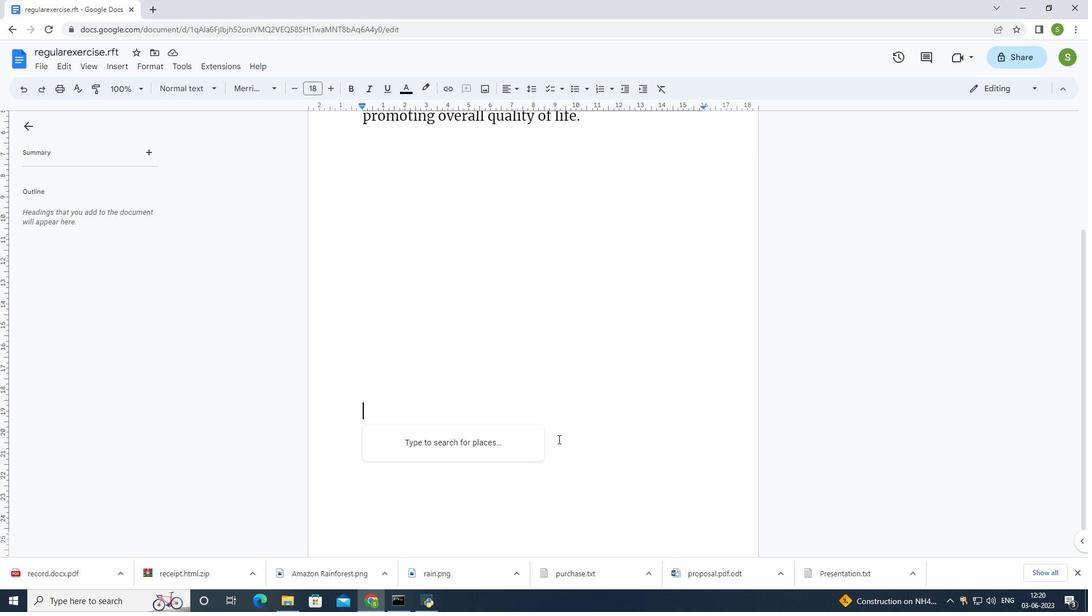 
Action: Mouse scrolled (557, 438) with delta (0, 0)
Screenshot: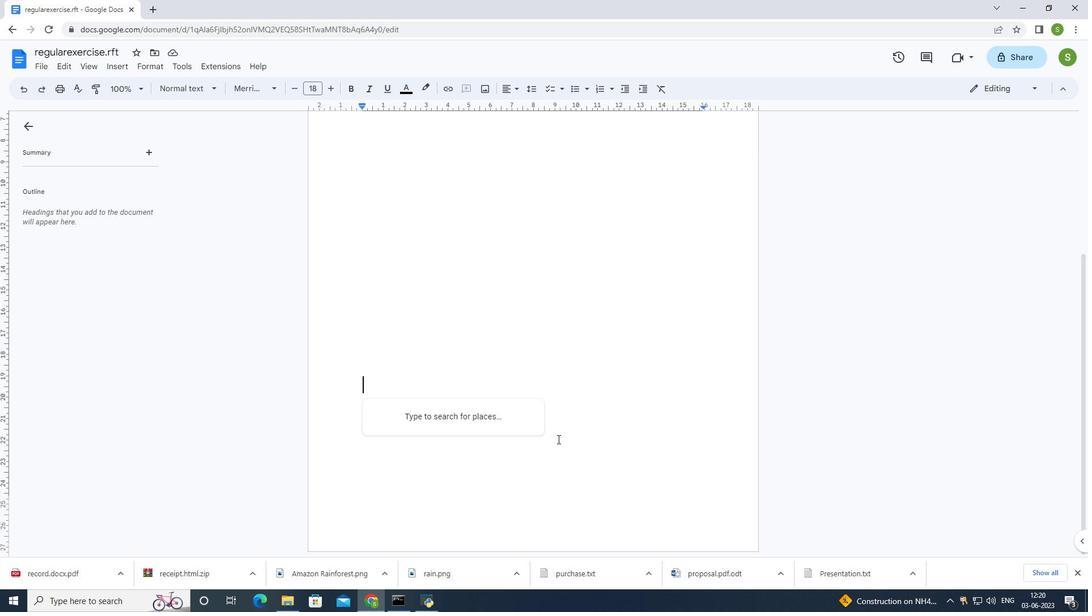 
Action: Mouse moved to (501, 501)
Screenshot: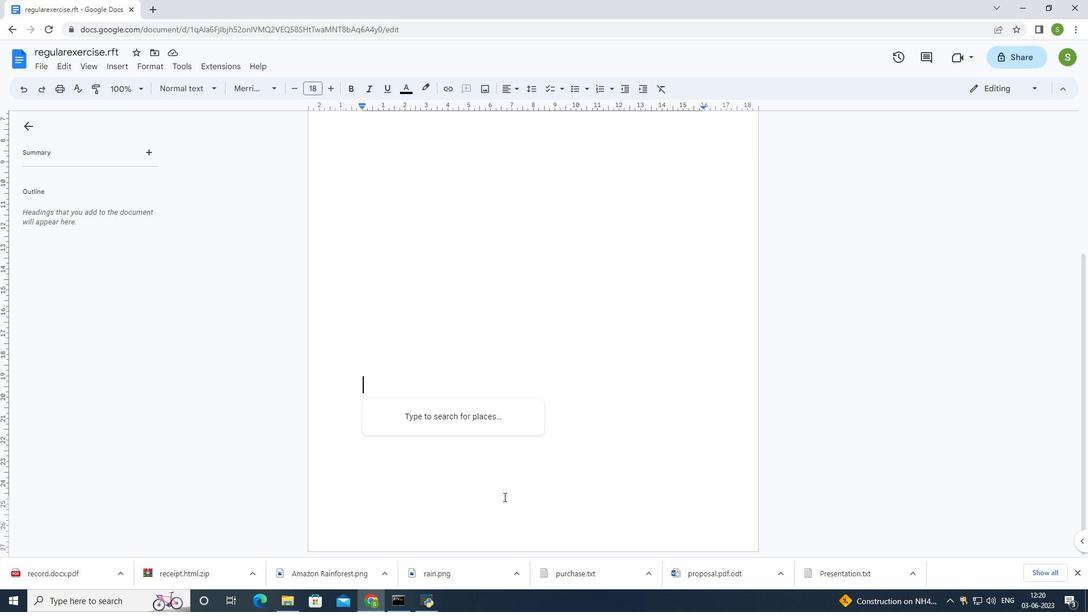 
Action: Mouse pressed left at (501, 501)
Screenshot: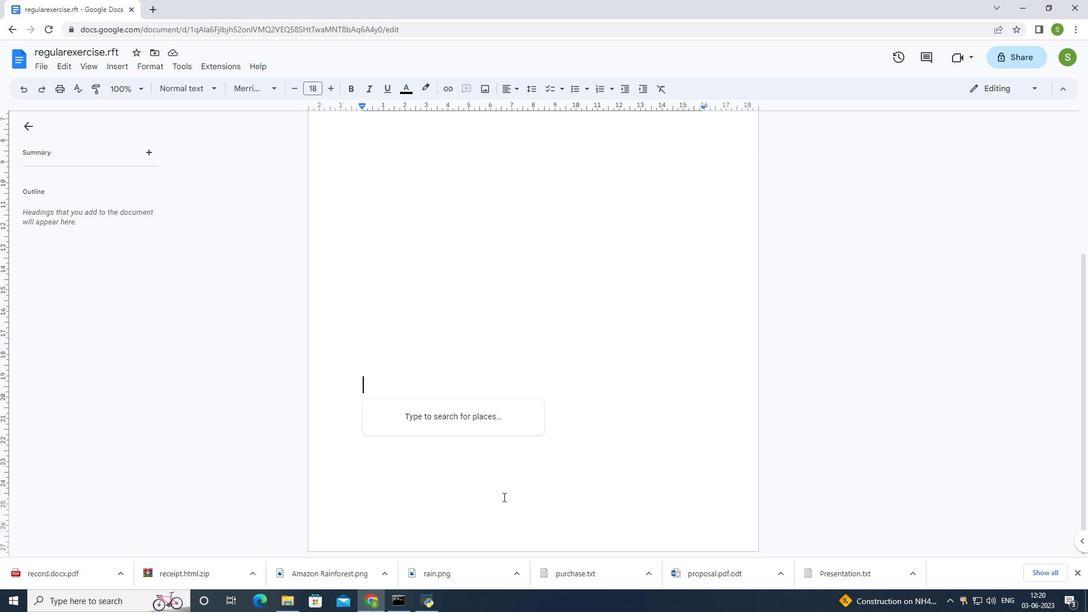 
Action: Mouse moved to (500, 501)
Screenshot: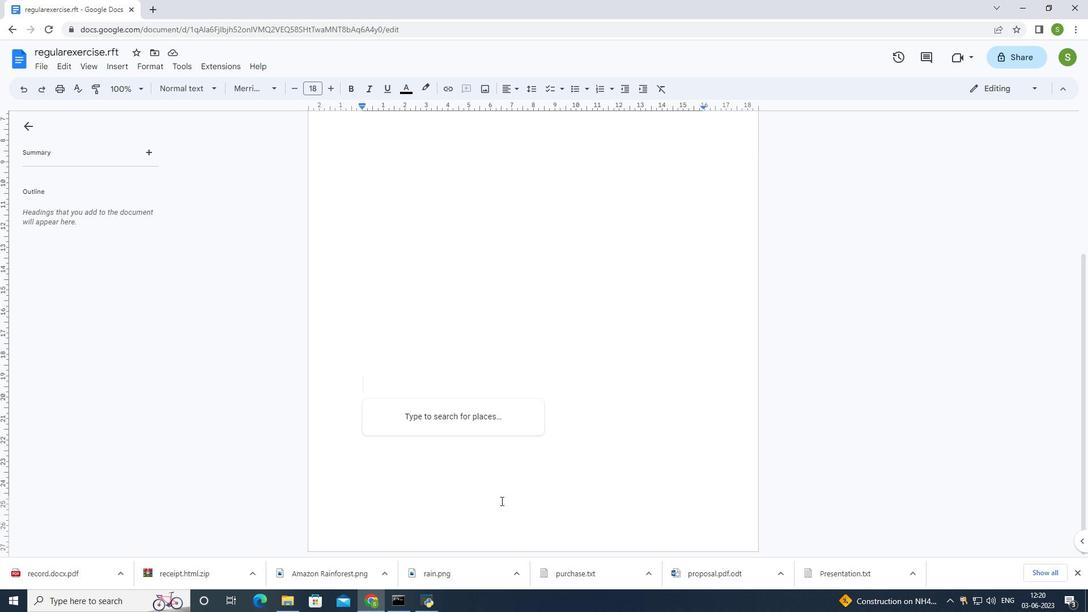 
Action: Mouse pressed left at (500, 501)
Screenshot: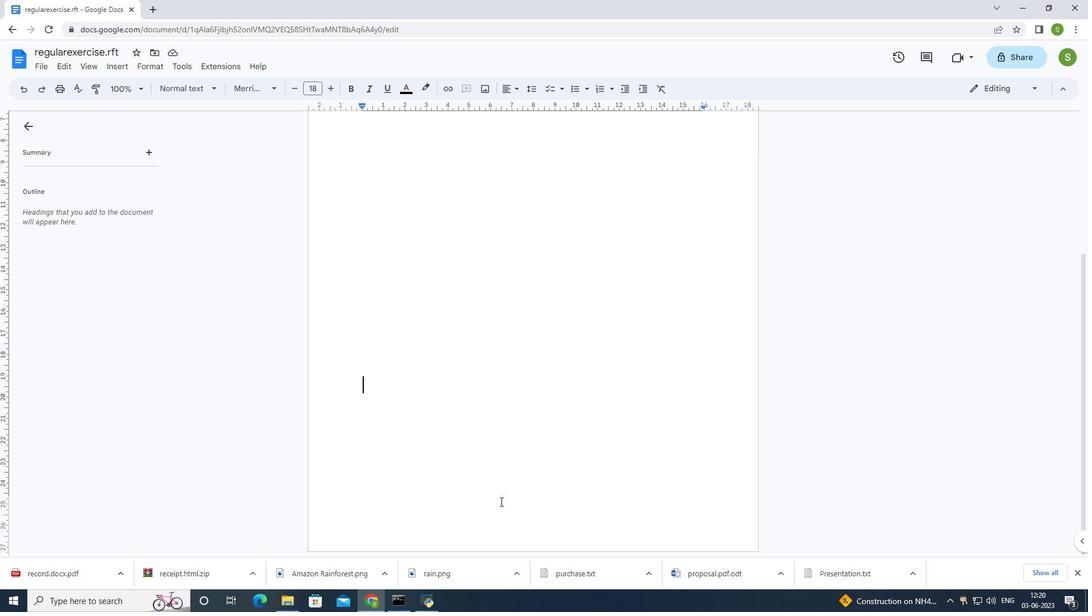 
Action: Mouse moved to (500, 502)
Screenshot: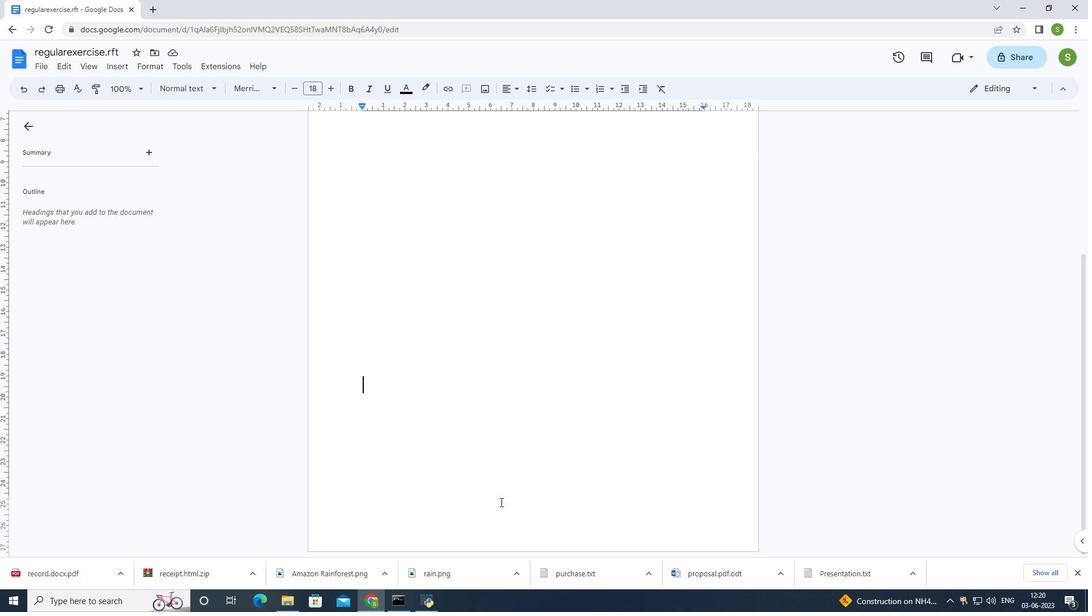 
Action: Mouse pressed left at (500, 502)
Screenshot: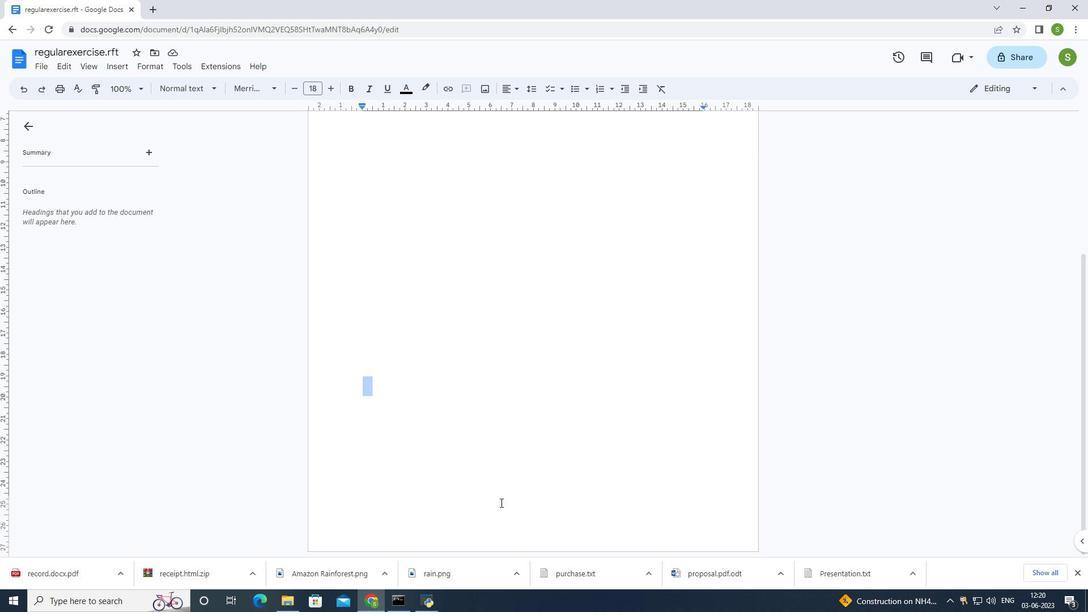 
Action: Mouse moved to (500, 503)
Screenshot: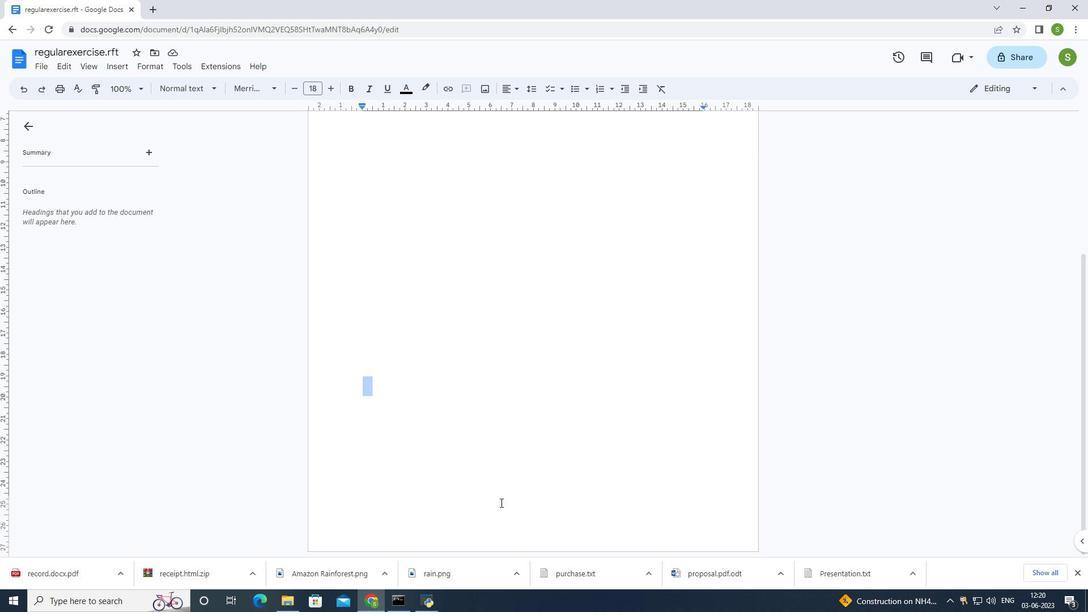 
Action: Mouse pressed left at (500, 503)
Screenshot: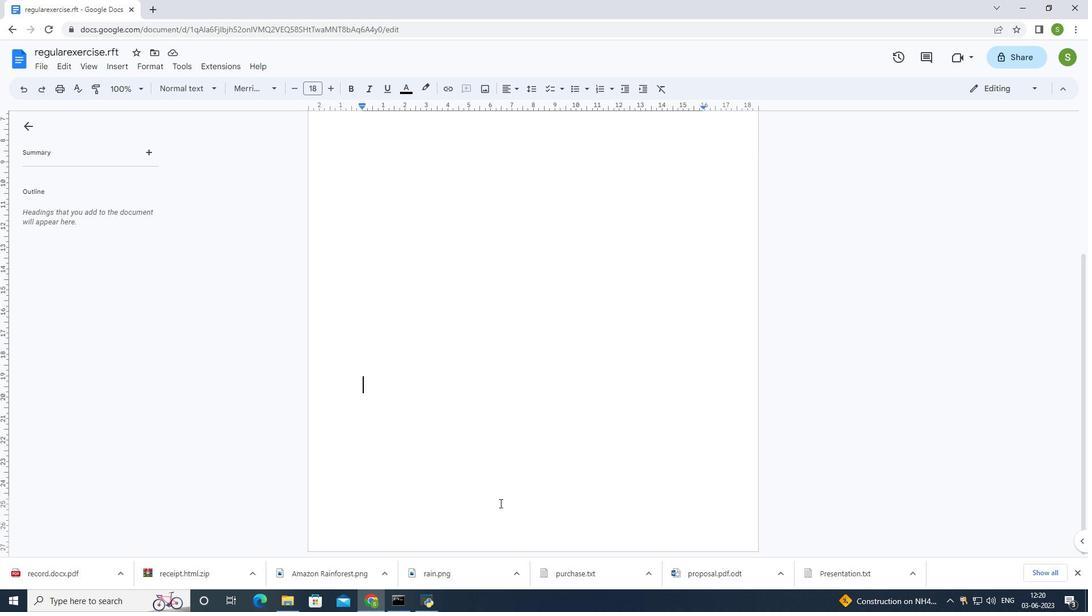 
Action: Mouse pressed left at (500, 503)
Screenshot: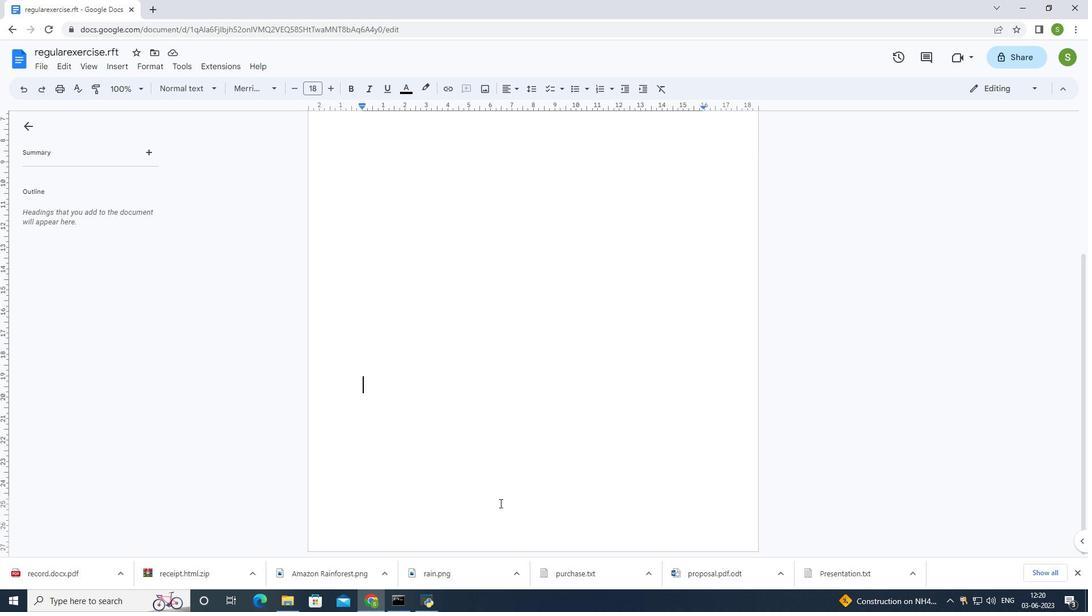 
Action: Mouse moved to (499, 503)
Screenshot: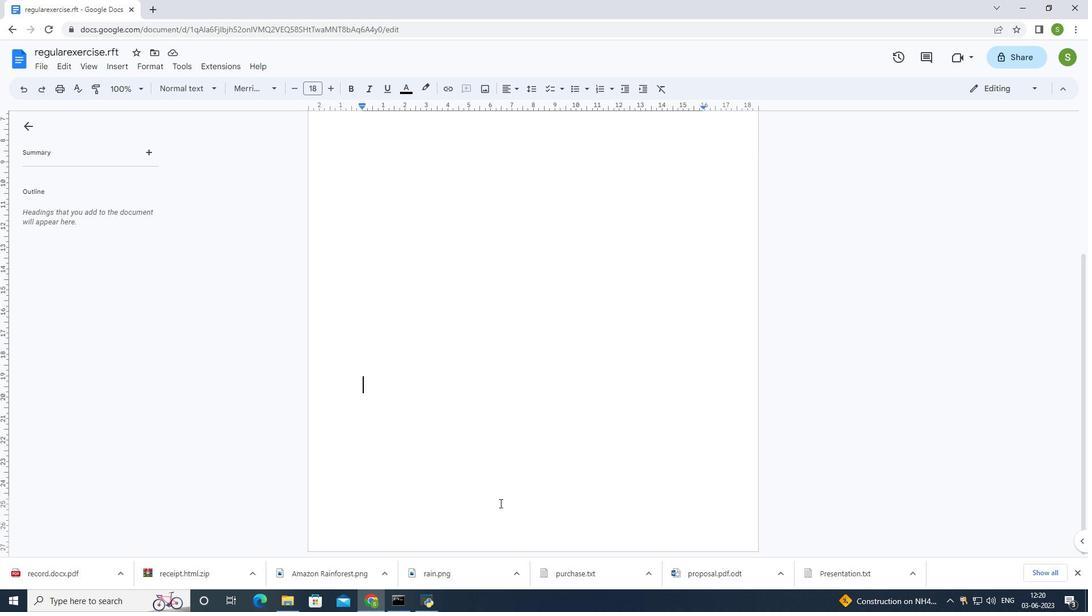 
Action: Mouse pressed left at (499, 503)
Screenshot: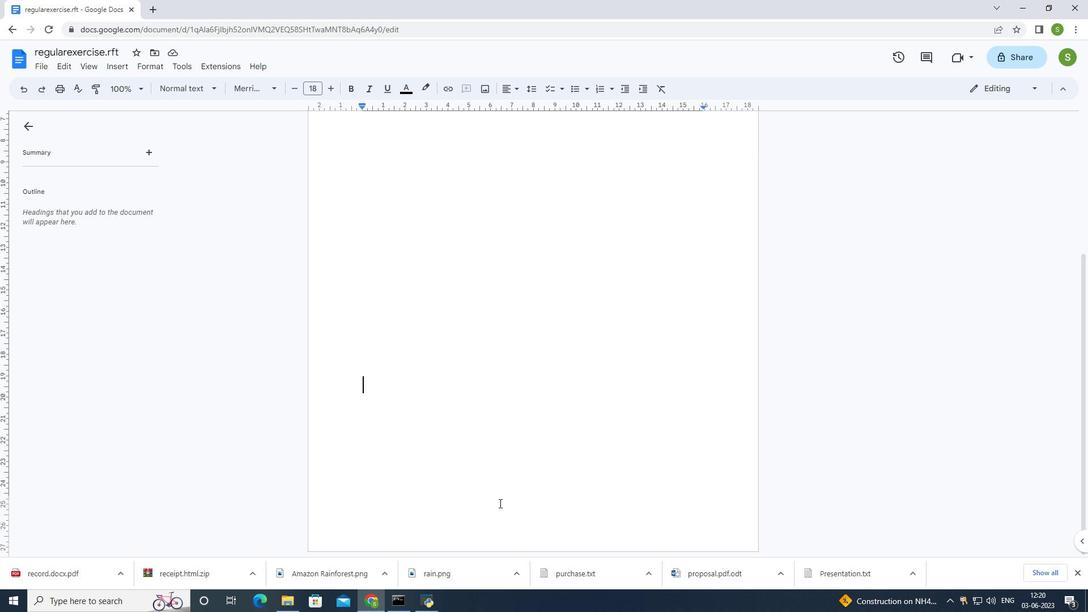 
Action: Mouse moved to (499, 504)
Screenshot: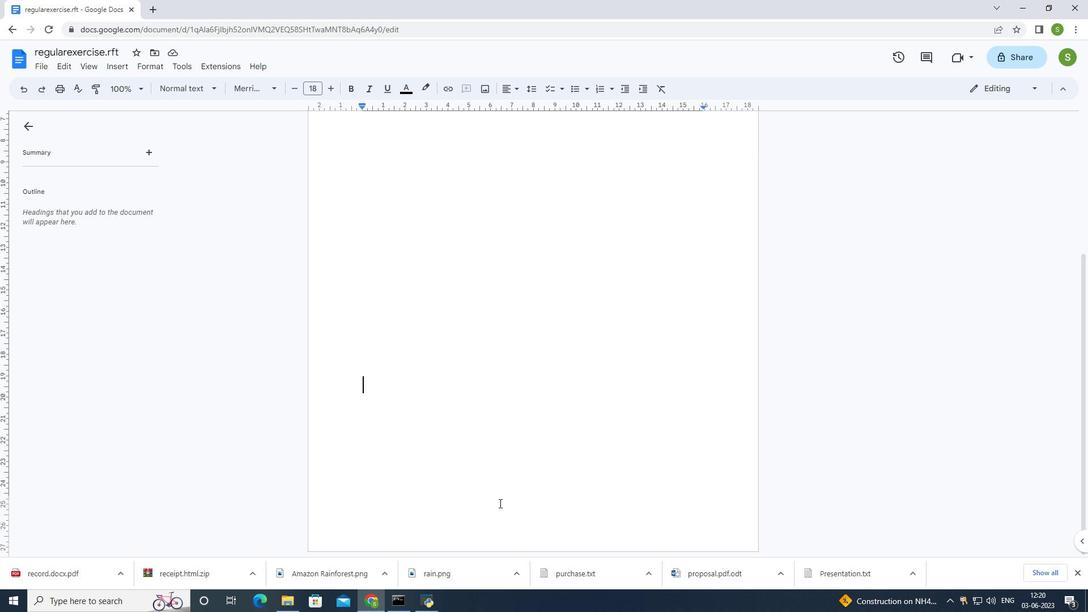 
Action: Mouse pressed left at (499, 504)
Screenshot: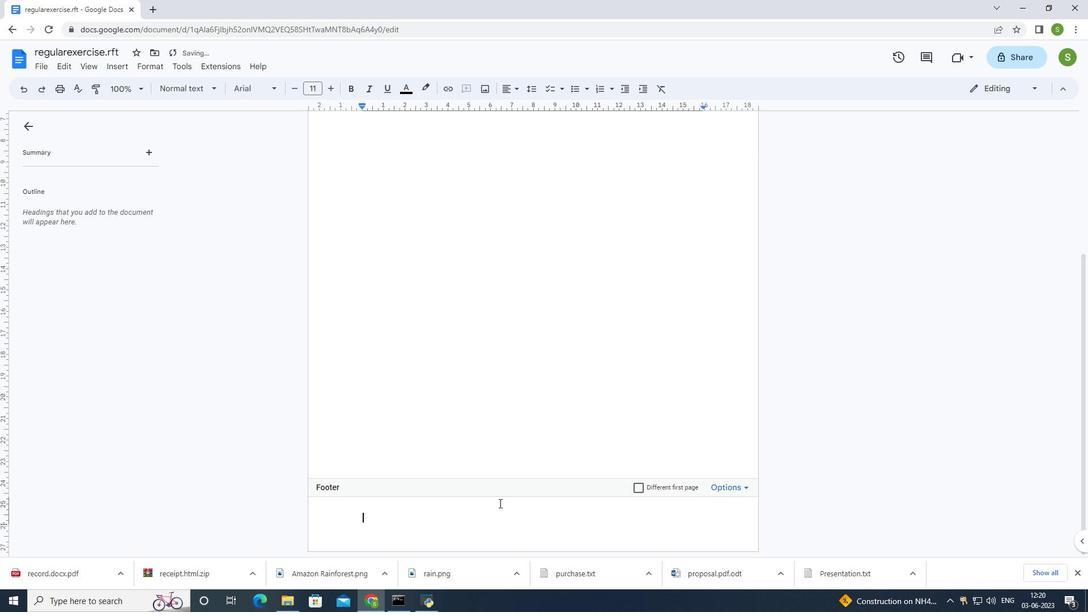 
Action: Mouse moved to (299, 90)
Screenshot: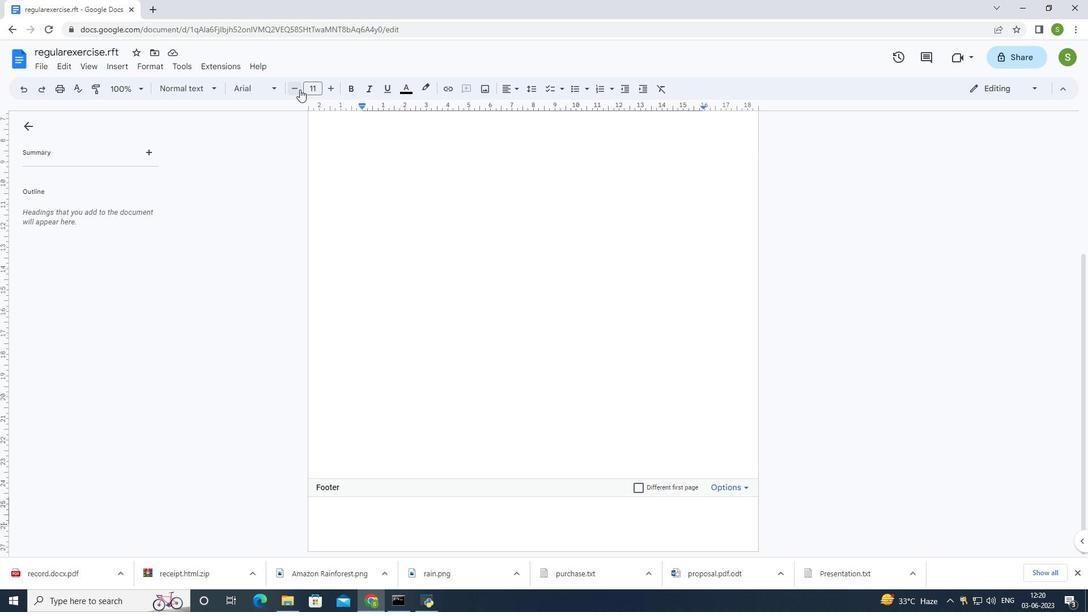 
Action: Mouse pressed left at (299, 90)
Screenshot: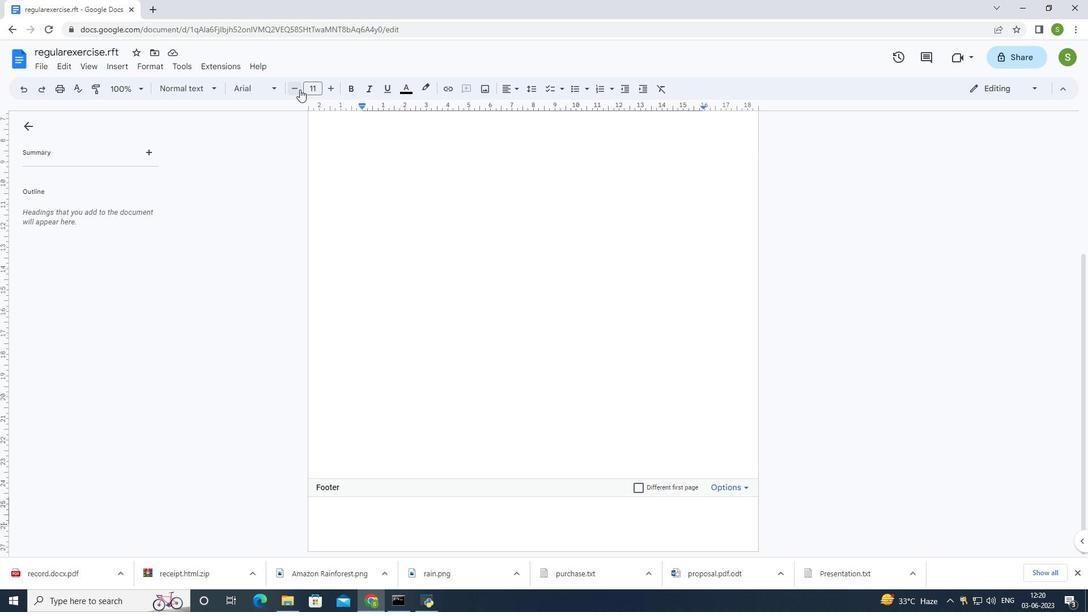 
Action: Mouse moved to (298, 91)
Screenshot: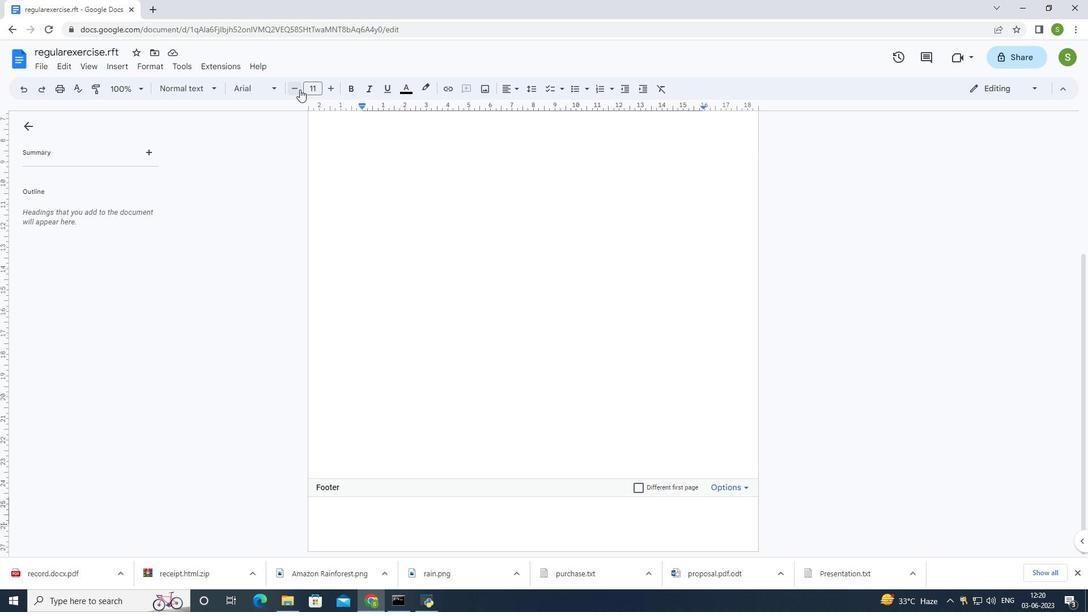 
Action: Mouse pressed left at (298, 91)
Screenshot: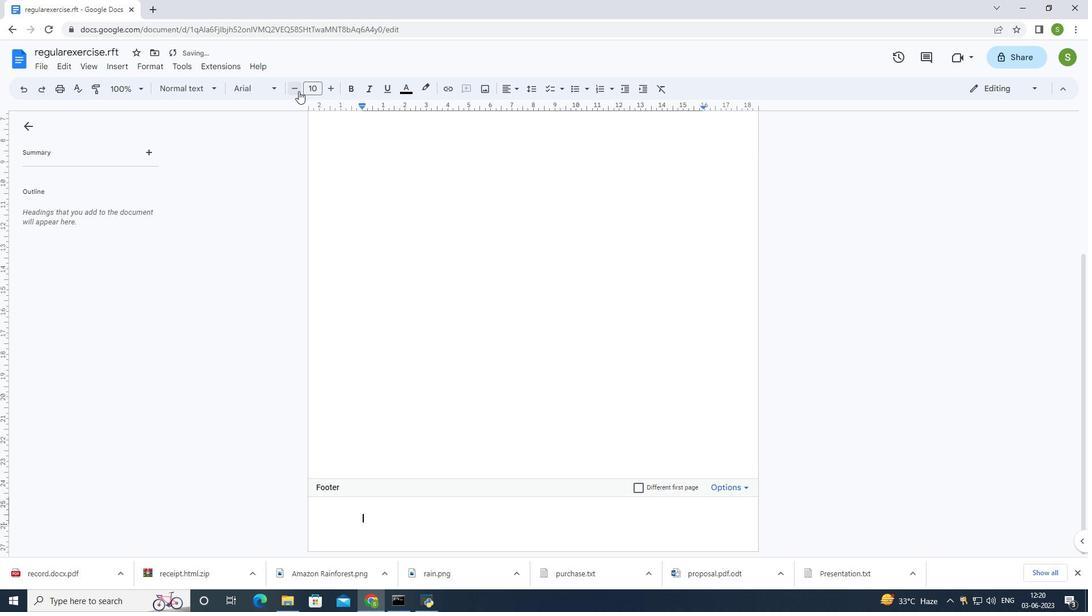 
Action: Mouse moved to (297, 91)
Screenshot: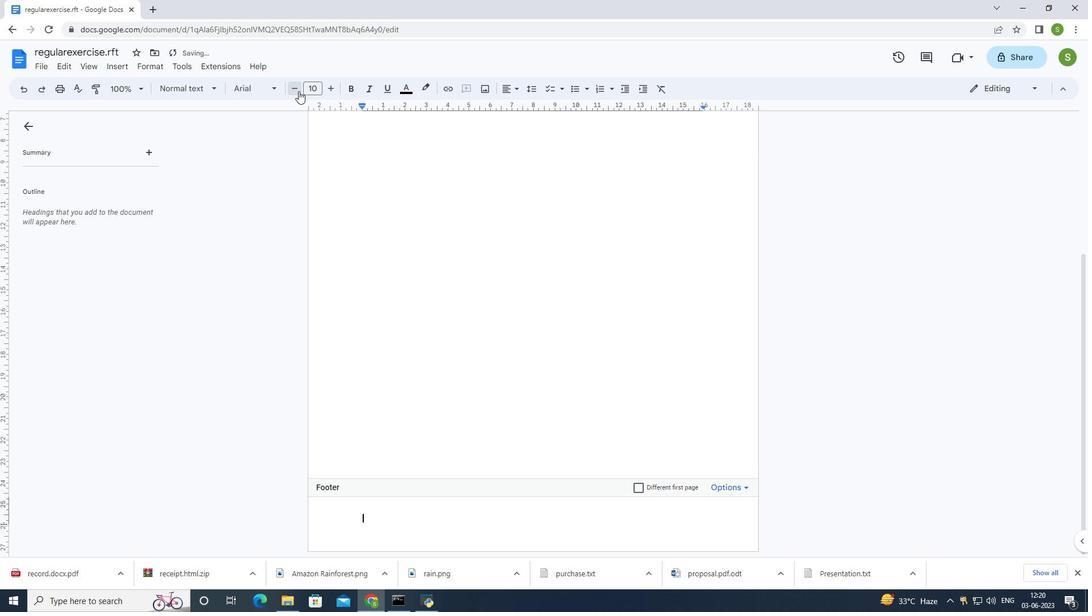 
Action: Mouse pressed left at (297, 91)
Screenshot: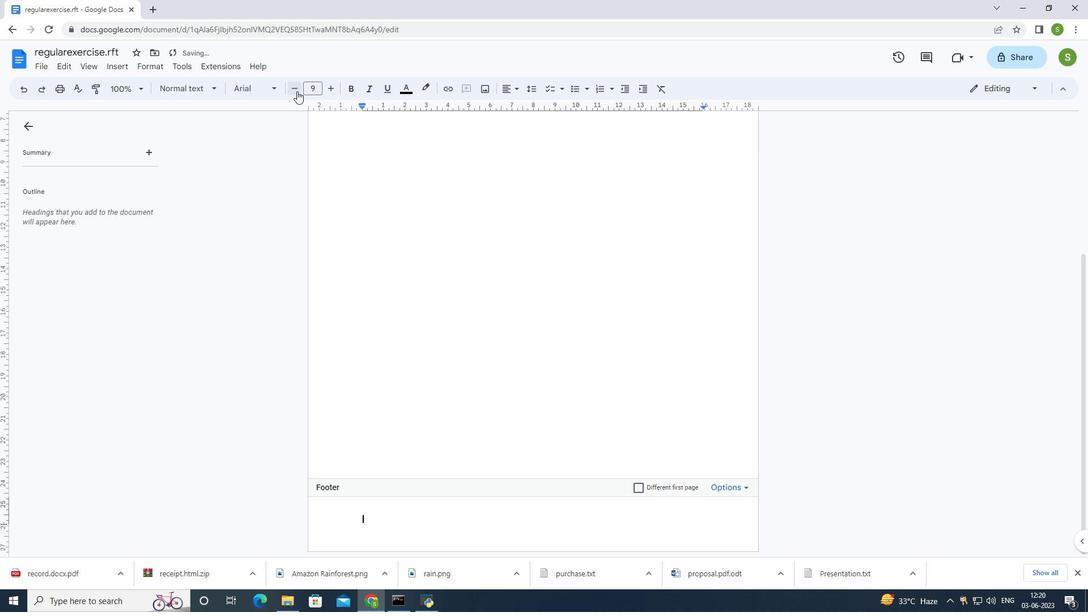 
Action: Mouse moved to (544, 359)
Screenshot: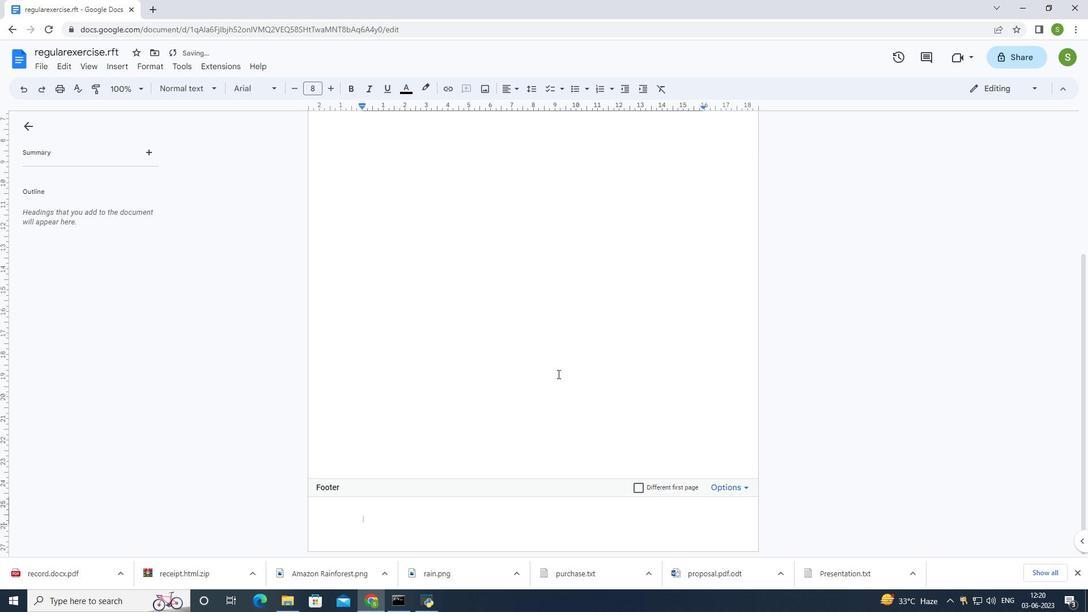 
Action: Key pressed <Key.shift>The<Key.space>source<Key.space>material<Key.space>provides<Key.space>addito
Screenshot: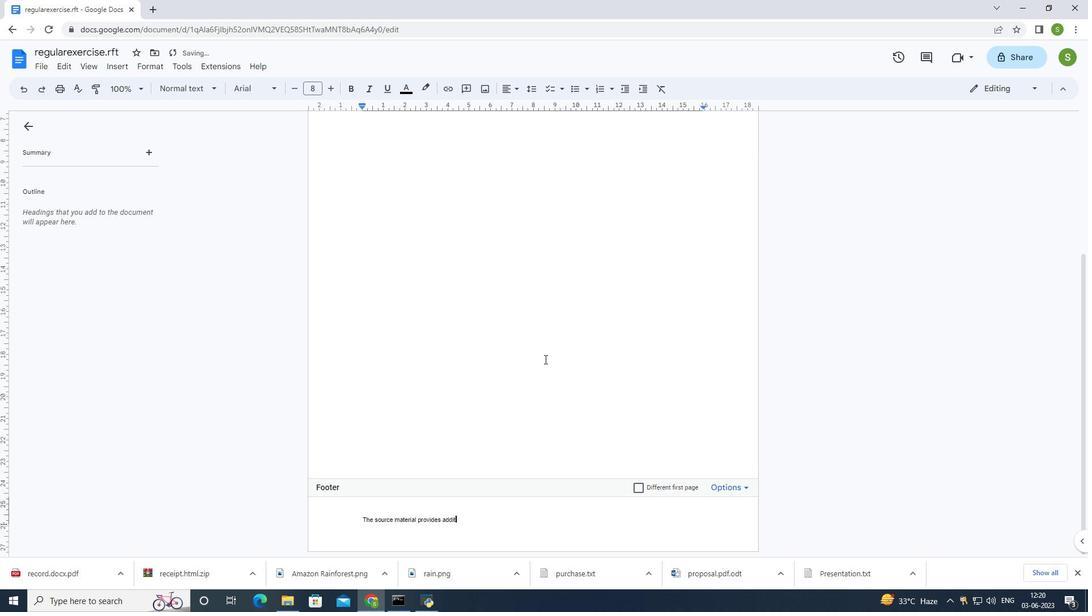
Action: Mouse moved to (763, 280)
Screenshot: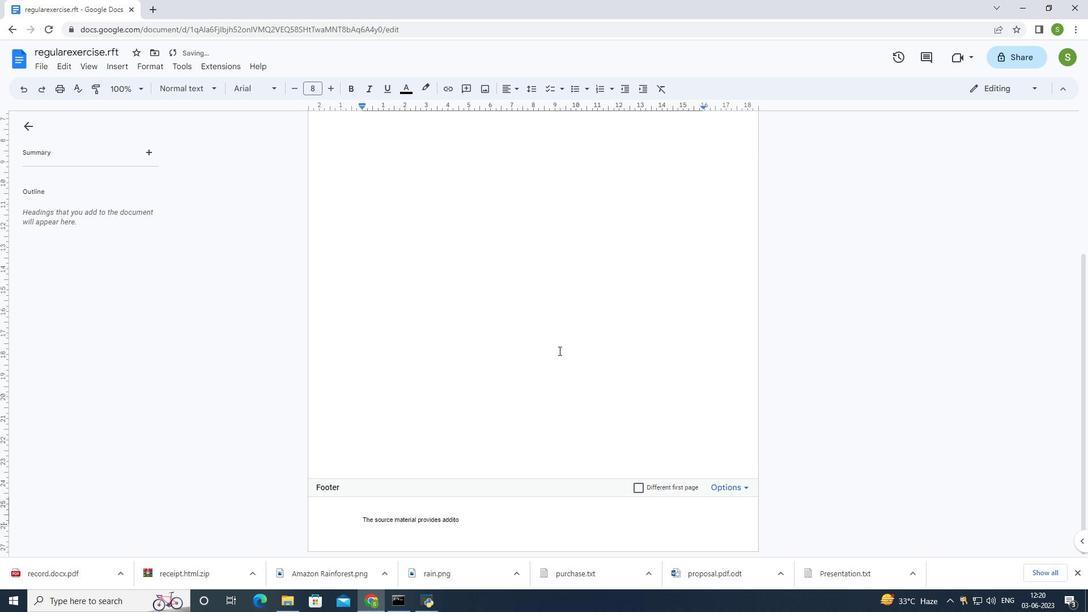 
Action: Key pressed <Key.backspace>
Screenshot: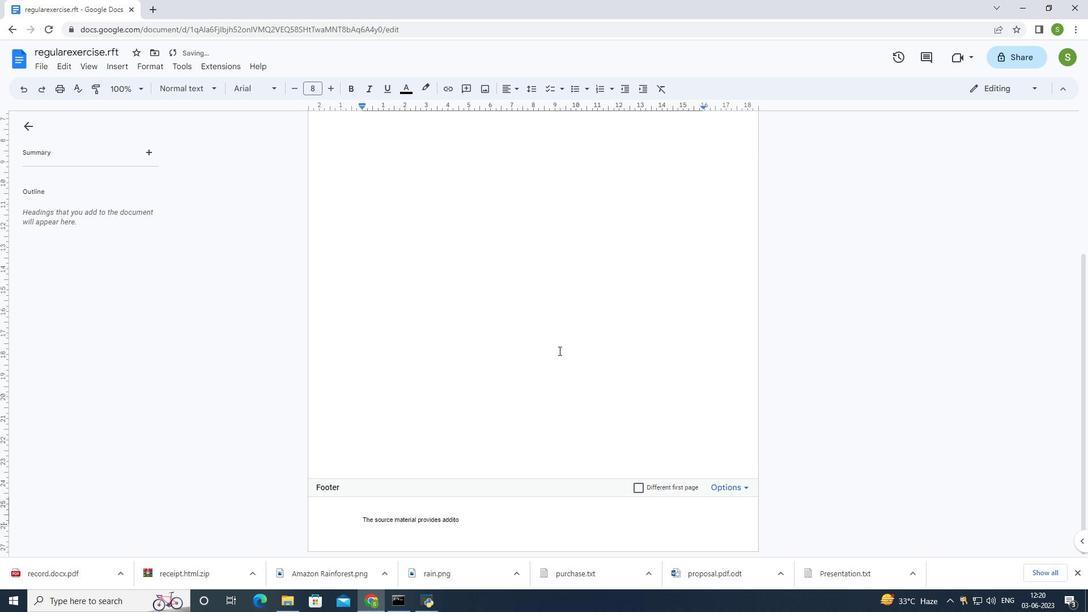 
Action: Mouse moved to (885, 240)
Screenshot: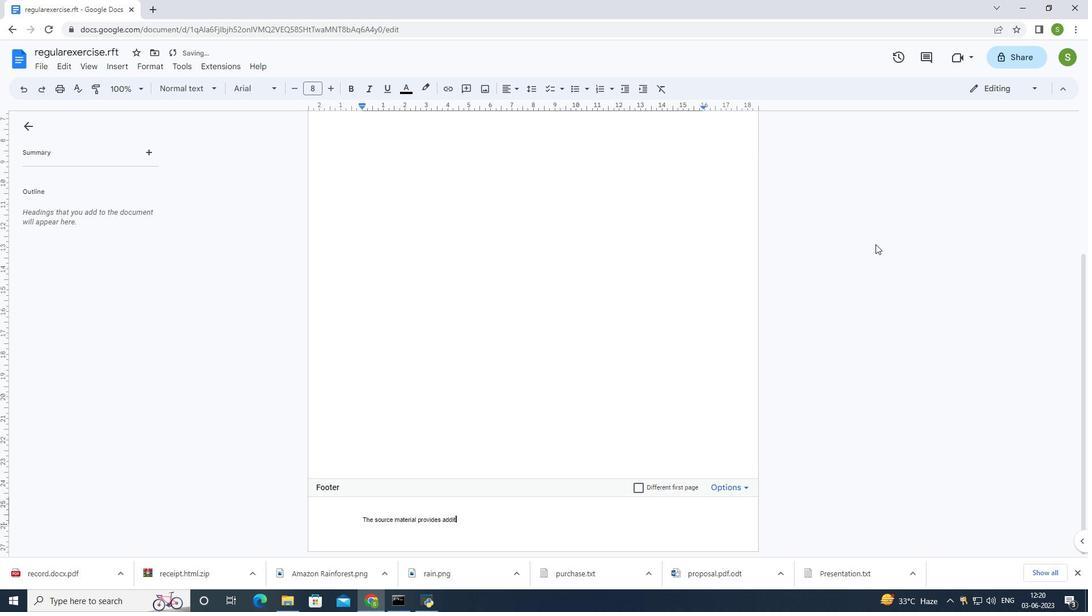 
Action: Key pressed ional<Key.space>context<Key.enter>
Screenshot: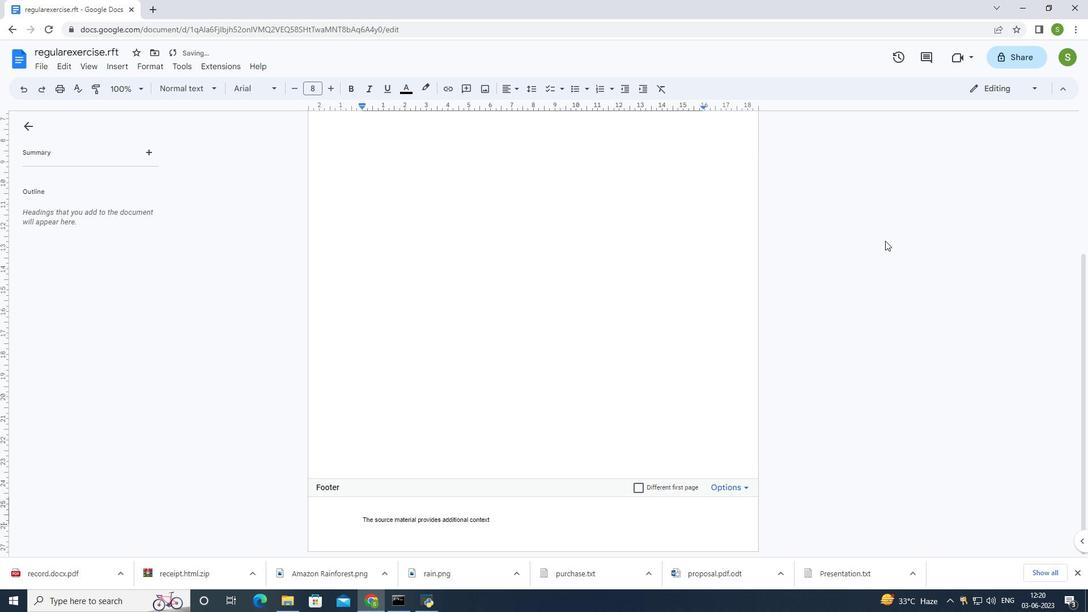 
Action: Mouse moved to (755, 168)
Screenshot: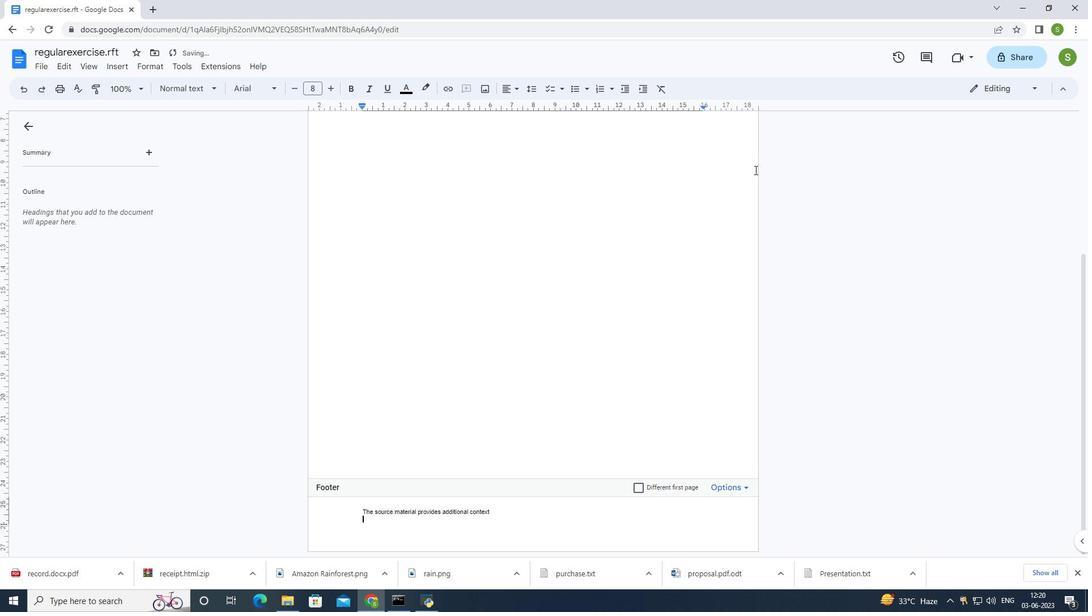 
